 Task: Look for space in Ferrara, Italy from 9th June, 2023 to 11th June, 2023 for 2 adults in price range Rs.6000 to Rs.10000. Place can be entire place with 2 bedrooms having 2 beds and 1 bathroom. Property type can be house, flat, guest house. Amenities needed are: wifi. Booking option can be shelf check-in. Required host language is English.
Action: Mouse moved to (411, 103)
Screenshot: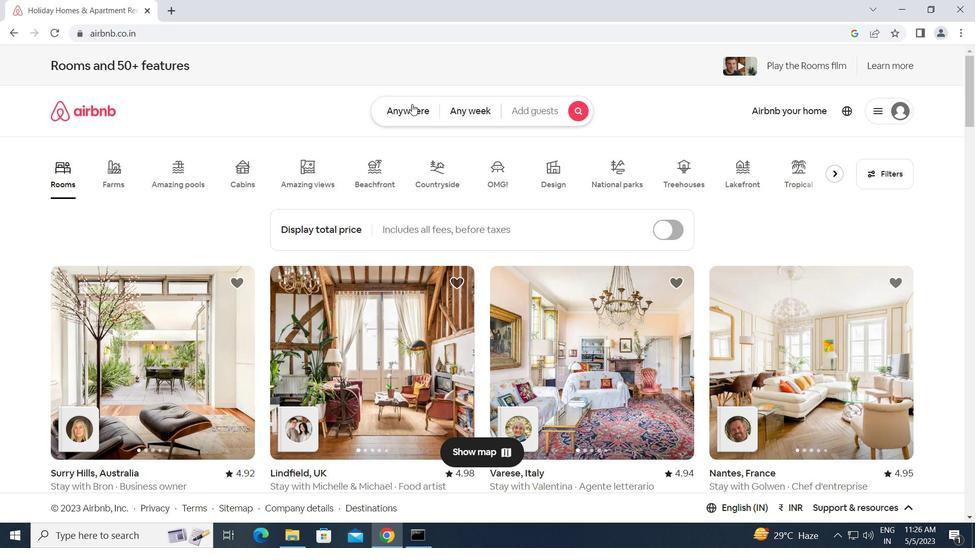 
Action: Mouse pressed left at (411, 103)
Screenshot: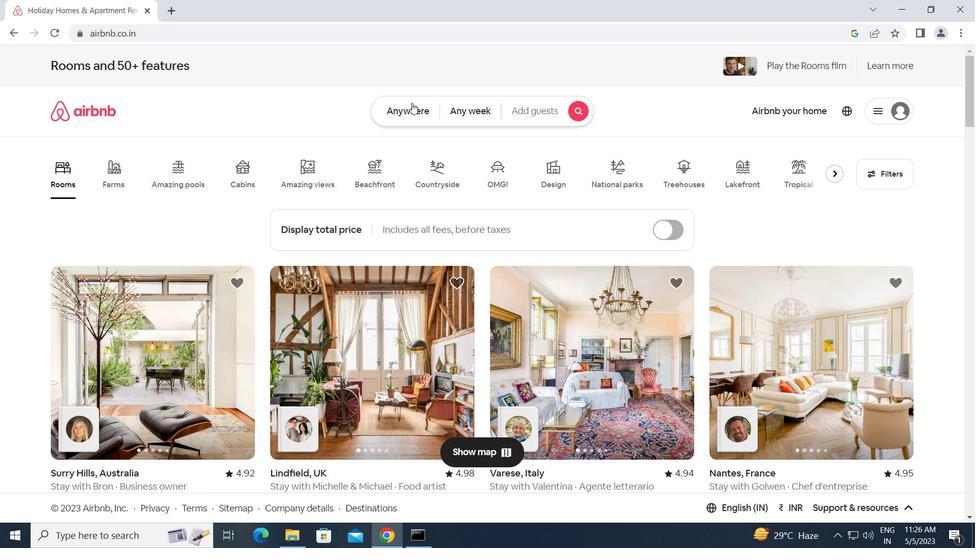 
Action: Mouse moved to (340, 152)
Screenshot: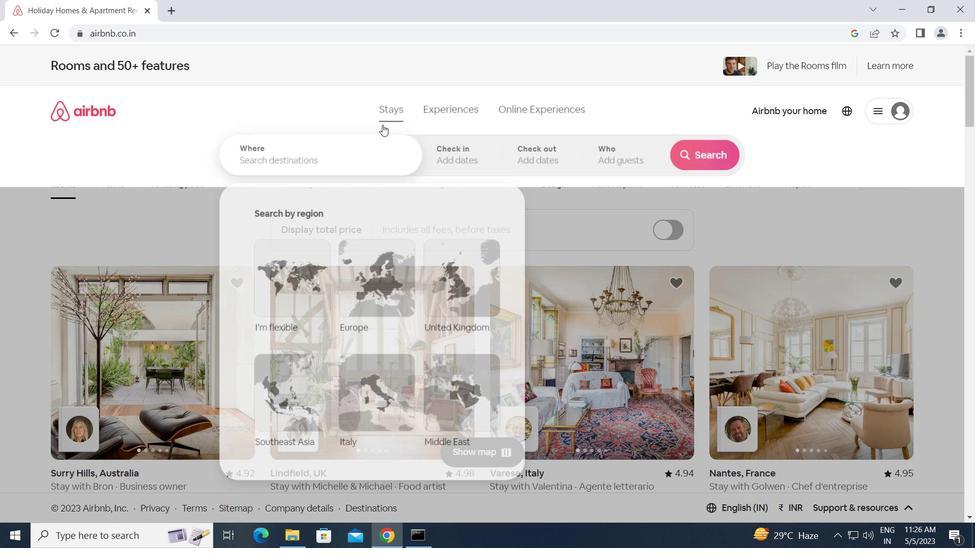 
Action: Mouse pressed left at (340, 152)
Screenshot: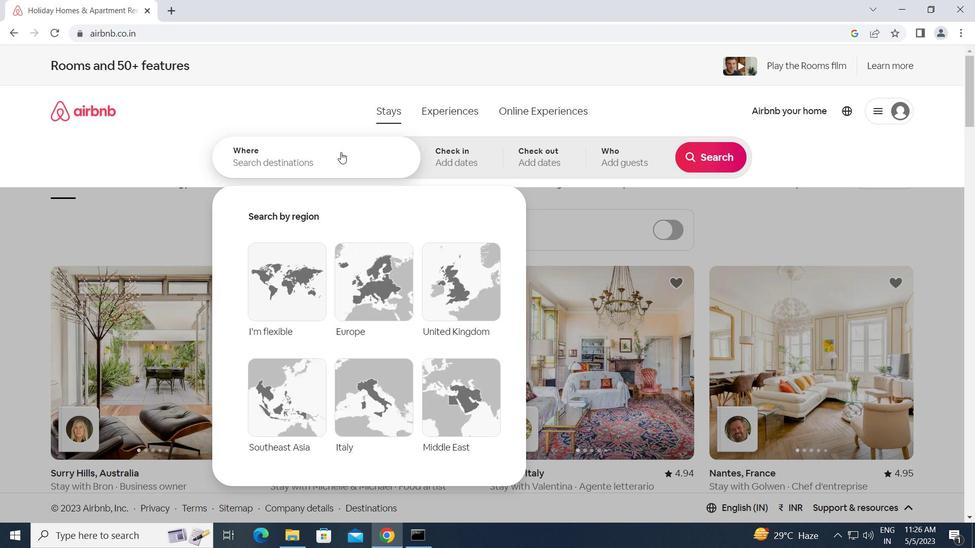 
Action: Key pressed f<Key.caps_lock>errara,<Key.space><Key.caps_lock>i<Key.caps_lock>taly<Key.enter>
Screenshot: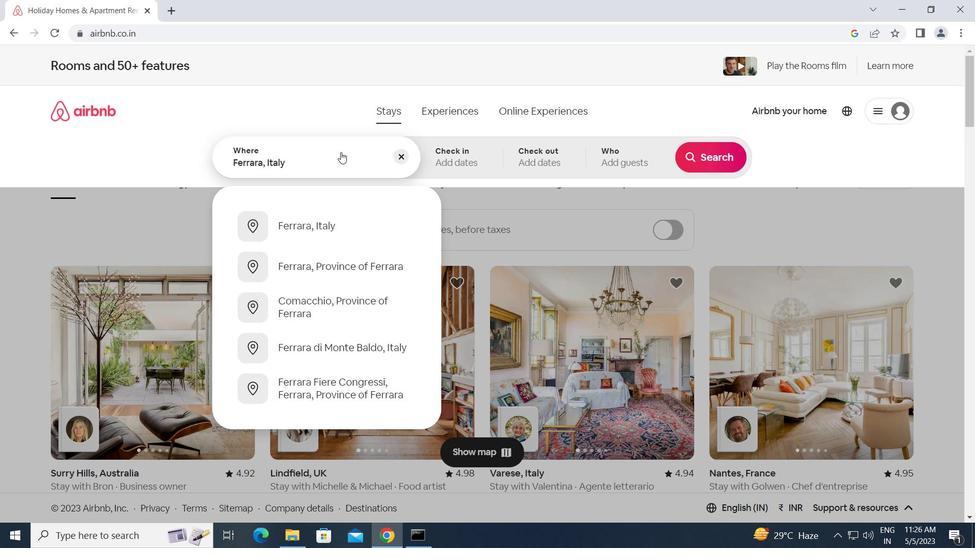 
Action: Mouse moved to (665, 345)
Screenshot: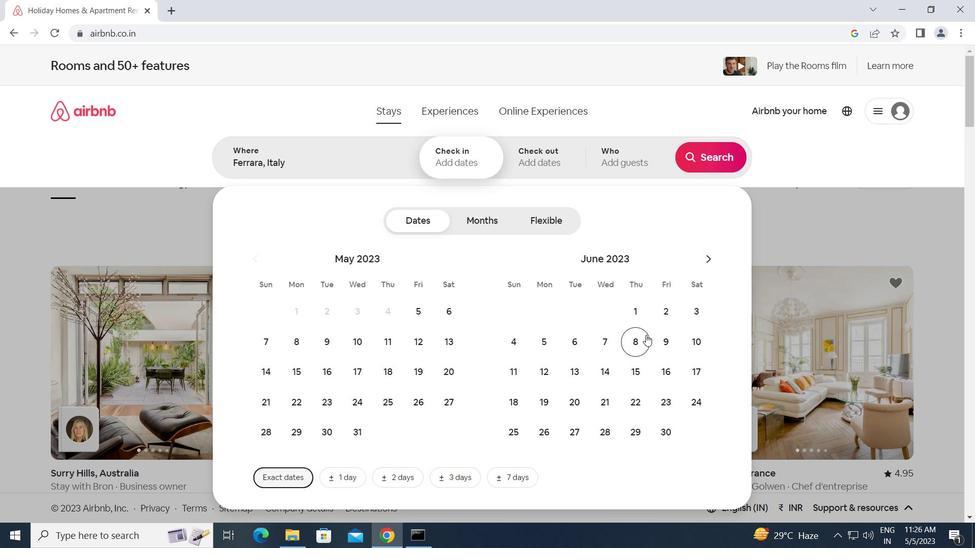 
Action: Mouse pressed left at (665, 345)
Screenshot: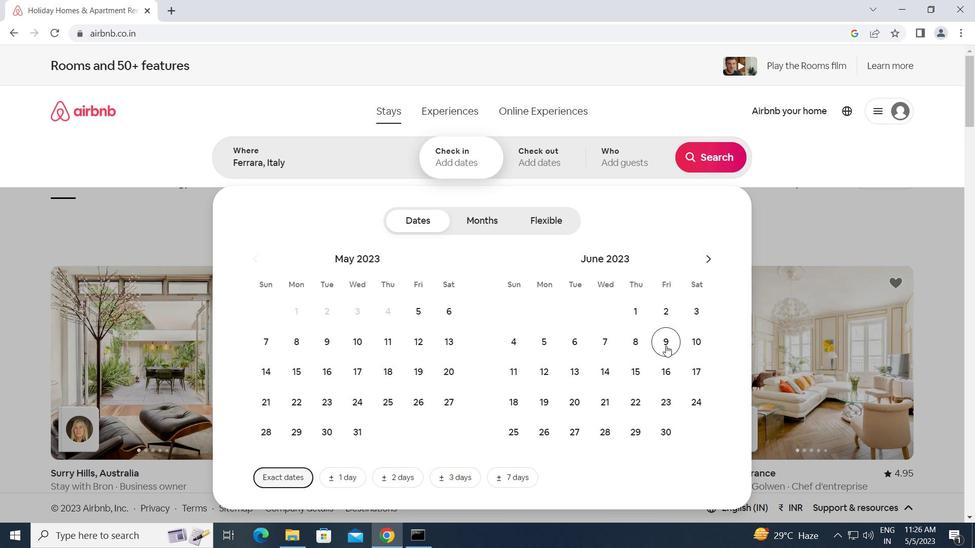 
Action: Mouse moved to (521, 370)
Screenshot: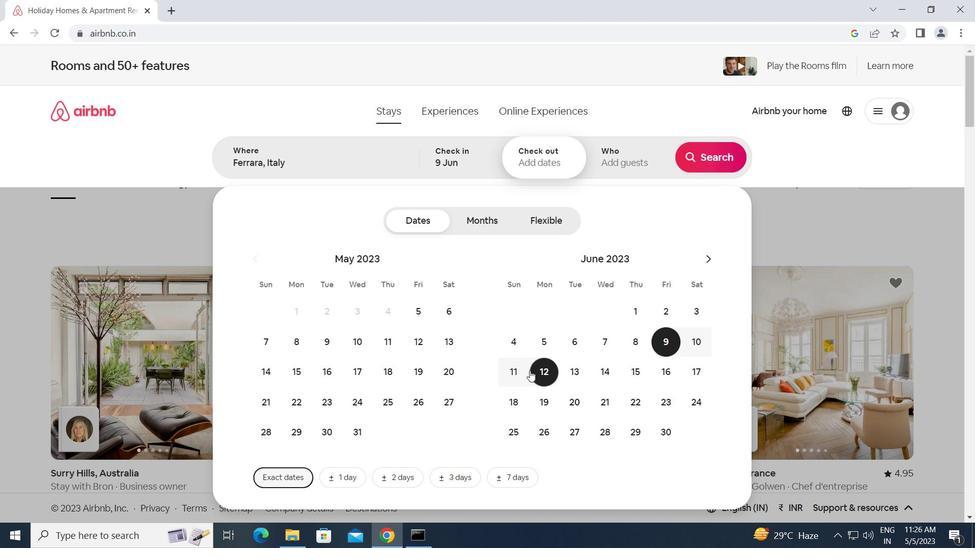 
Action: Mouse pressed left at (521, 370)
Screenshot: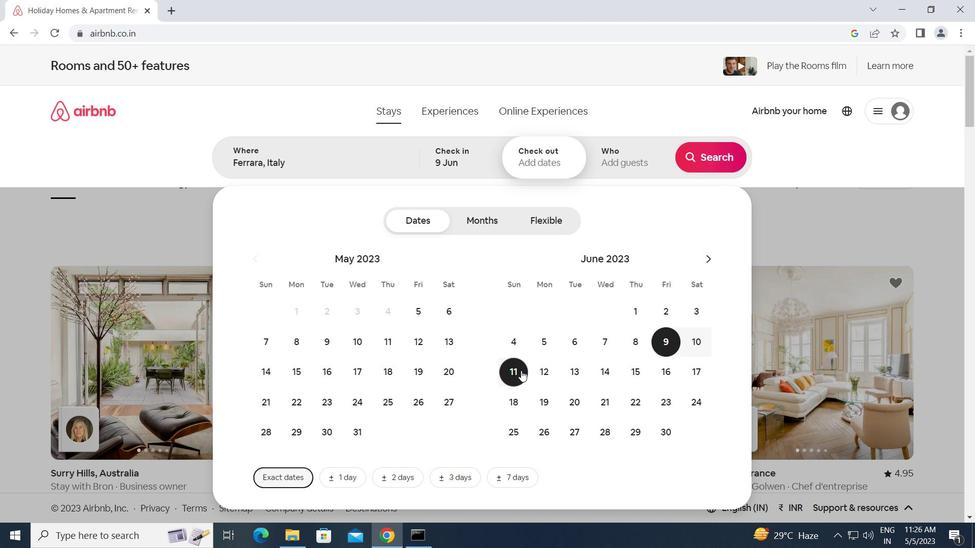 
Action: Mouse moved to (629, 155)
Screenshot: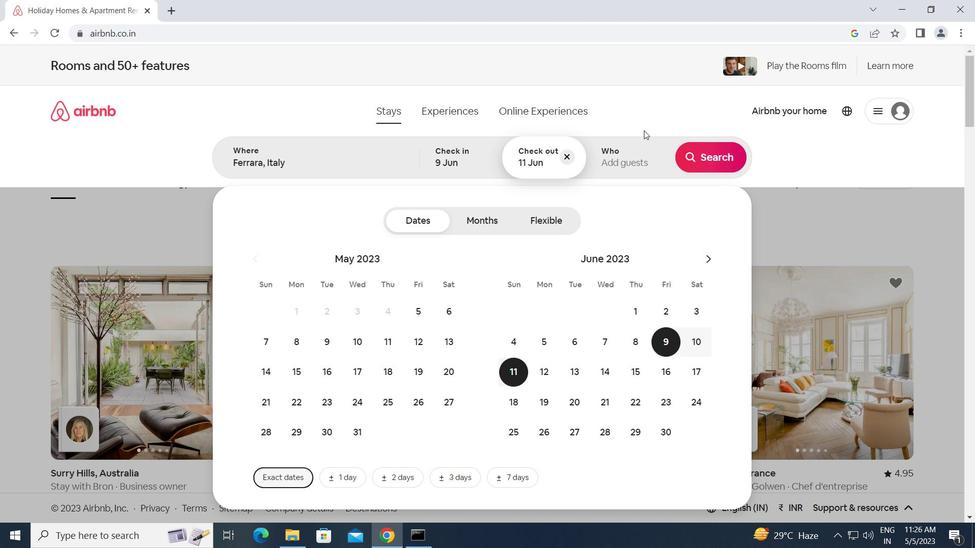 
Action: Mouse pressed left at (629, 155)
Screenshot: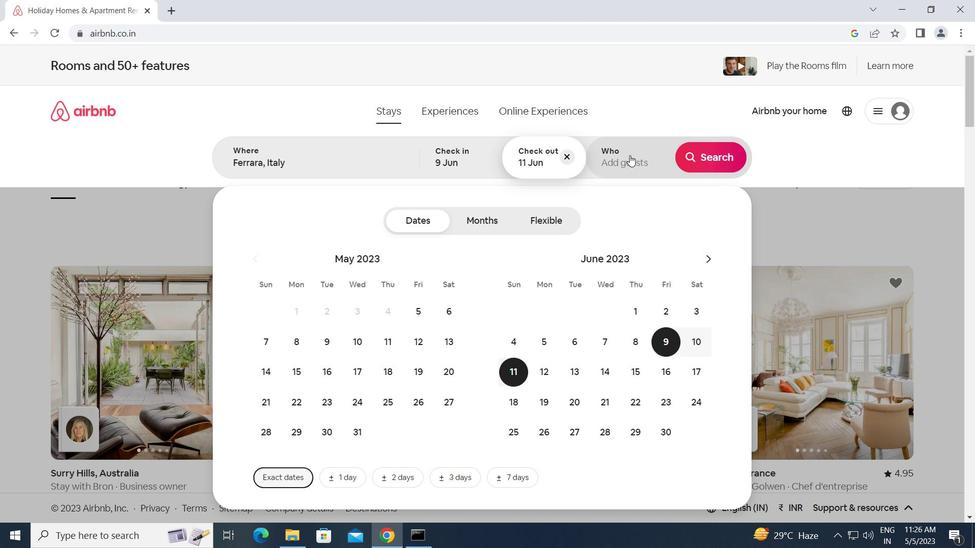 
Action: Mouse moved to (709, 222)
Screenshot: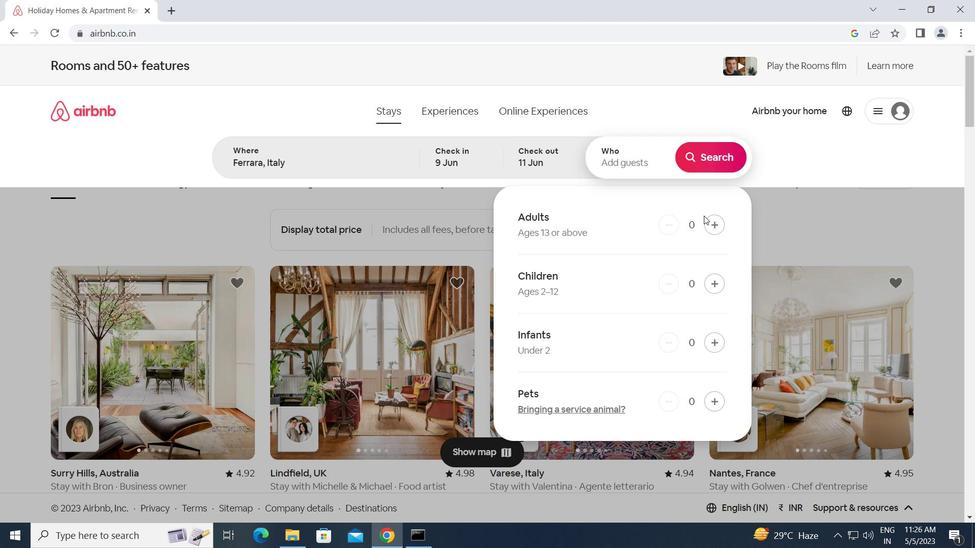 
Action: Mouse pressed left at (709, 222)
Screenshot: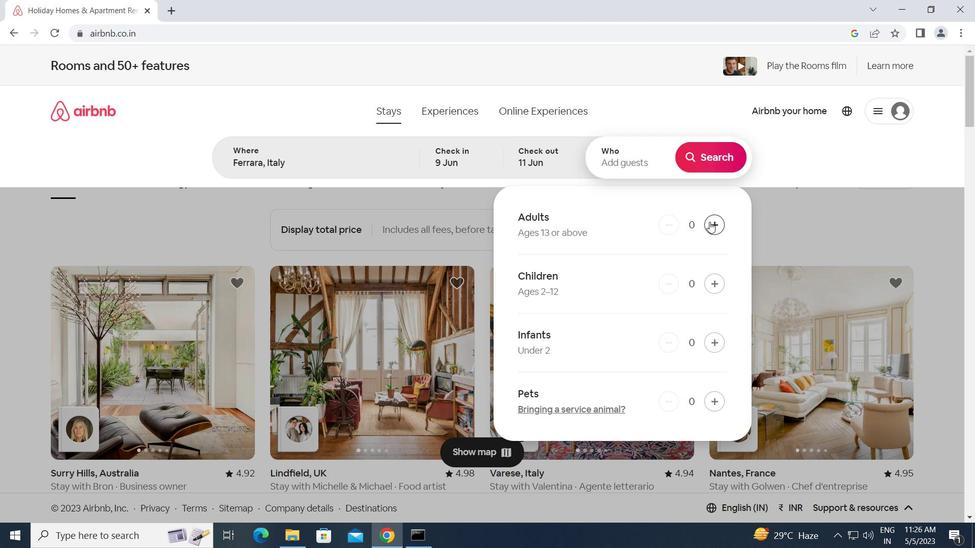 
Action: Mouse pressed left at (709, 222)
Screenshot: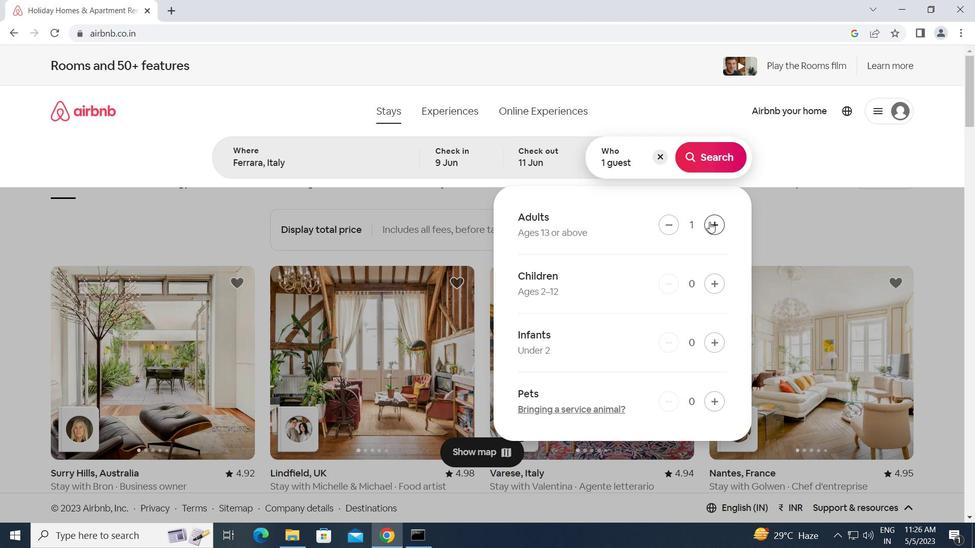 
Action: Mouse moved to (718, 158)
Screenshot: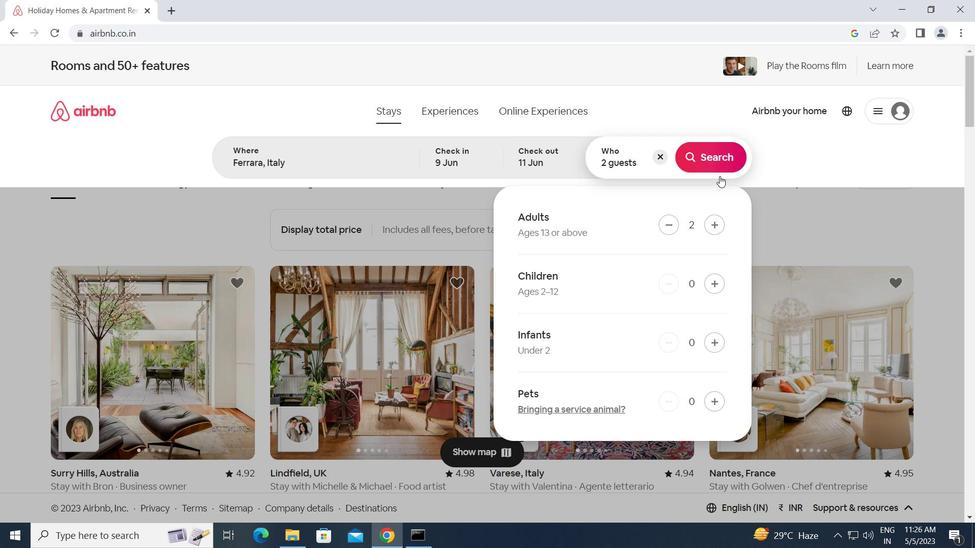 
Action: Mouse pressed left at (718, 158)
Screenshot: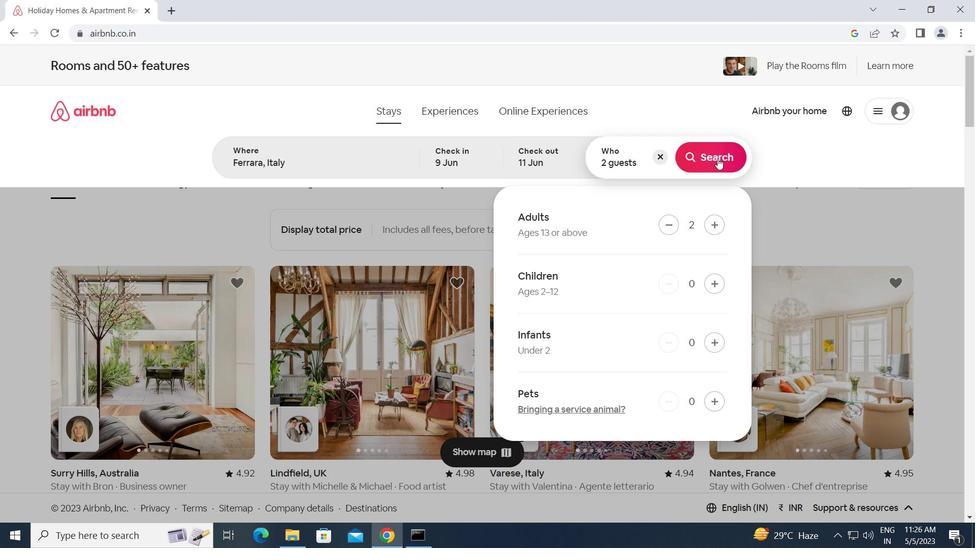 
Action: Mouse moved to (911, 119)
Screenshot: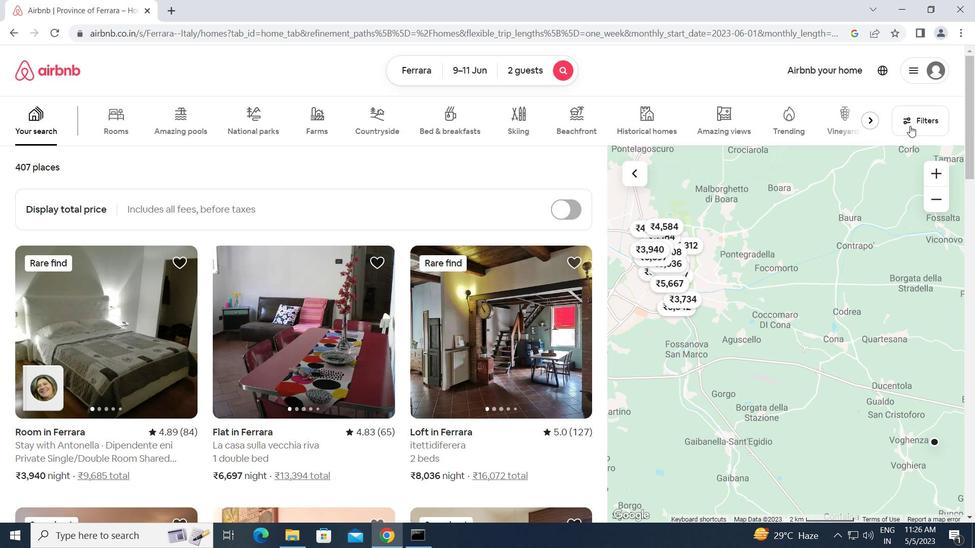 
Action: Mouse pressed left at (911, 119)
Screenshot: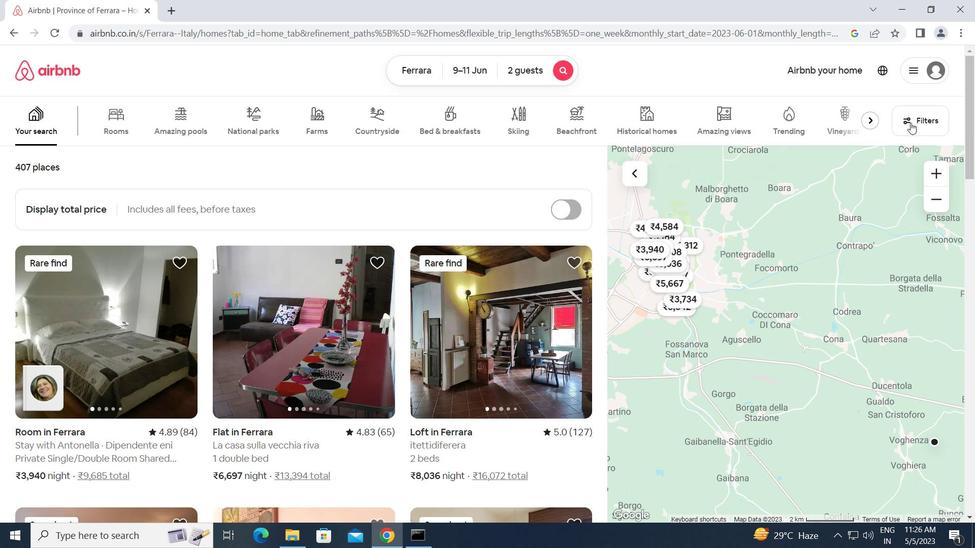 
Action: Mouse moved to (318, 433)
Screenshot: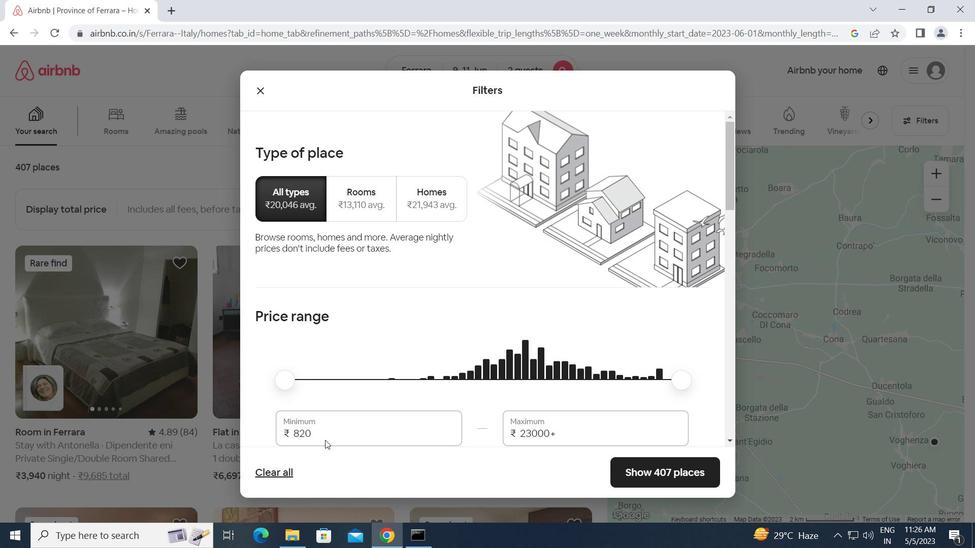 
Action: Mouse pressed left at (318, 433)
Screenshot: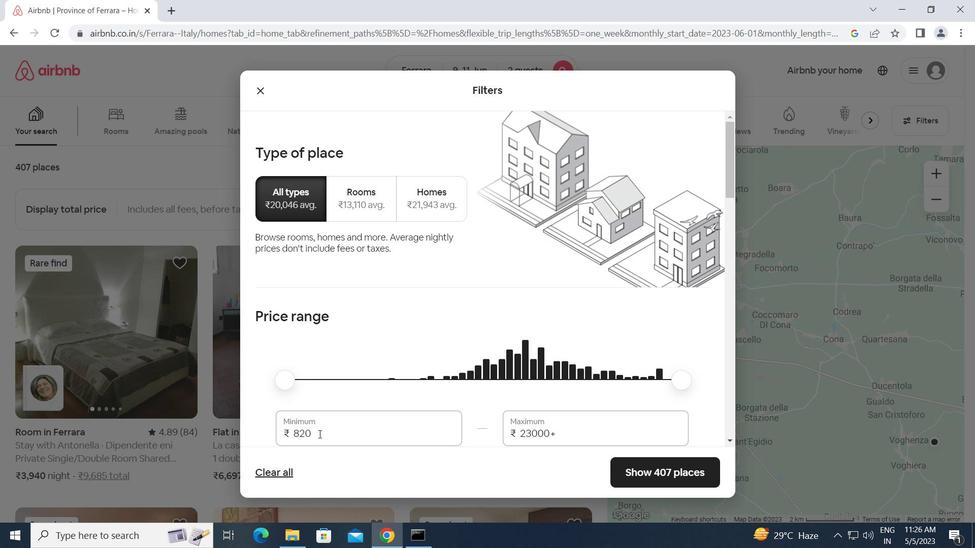 
Action: Mouse moved to (269, 433)
Screenshot: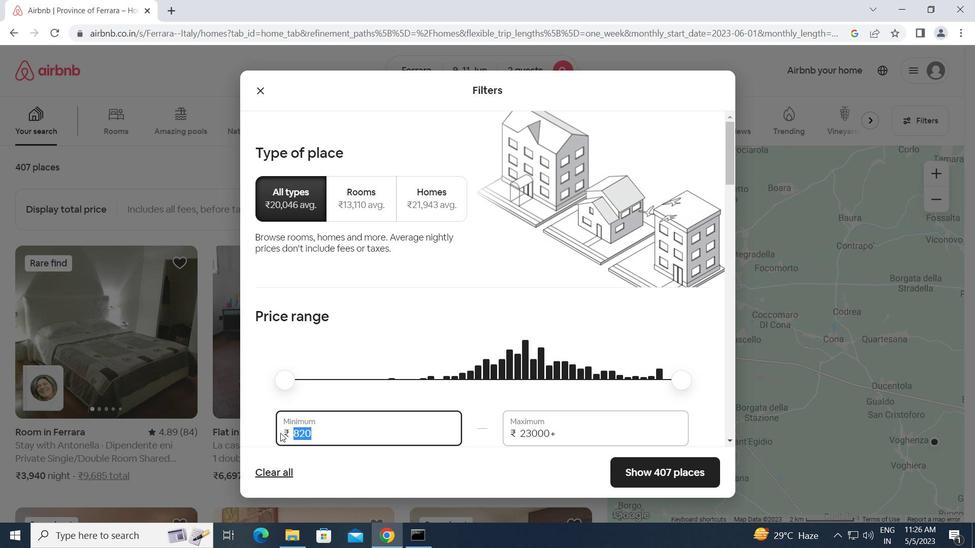 
Action: Key pressed 6000<Key.tab>10000
Screenshot: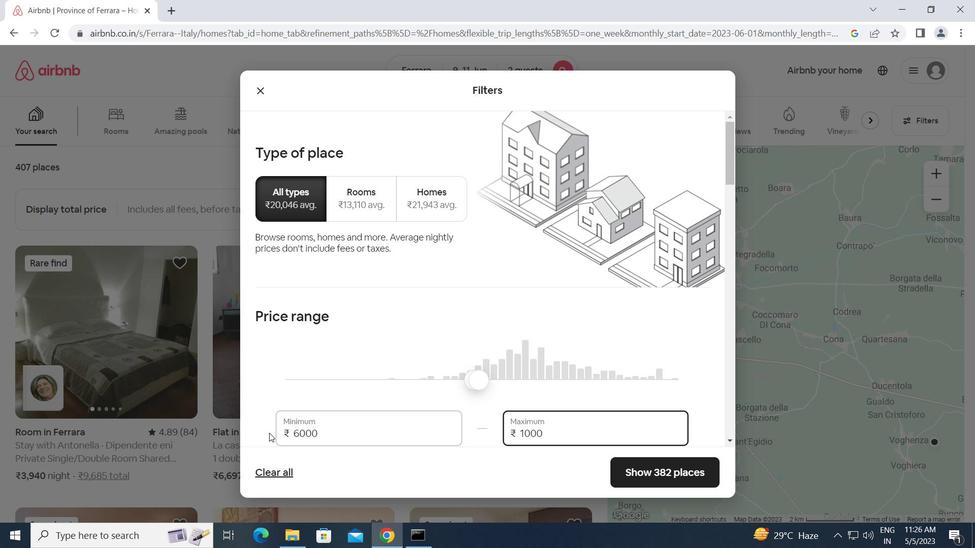 
Action: Mouse moved to (353, 445)
Screenshot: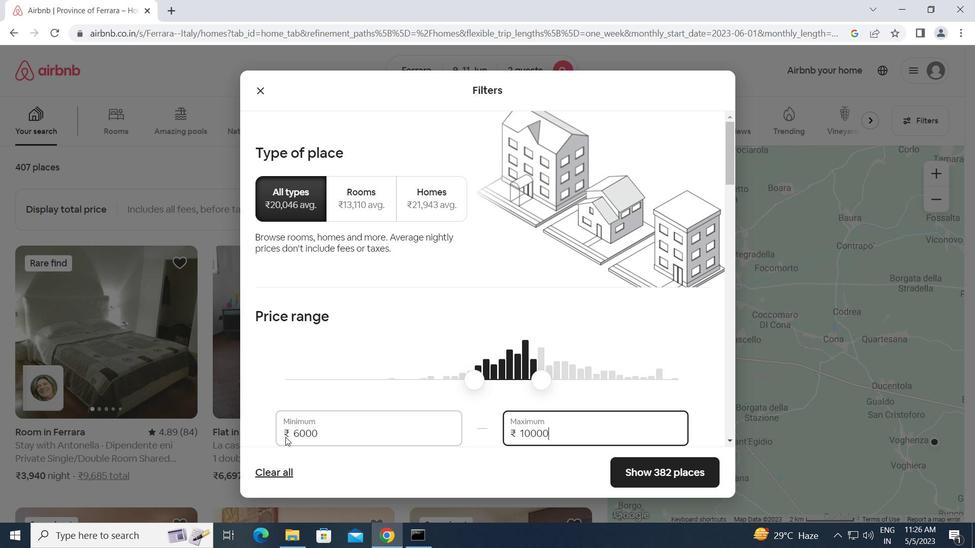 
Action: Mouse scrolled (353, 444) with delta (0, 0)
Screenshot: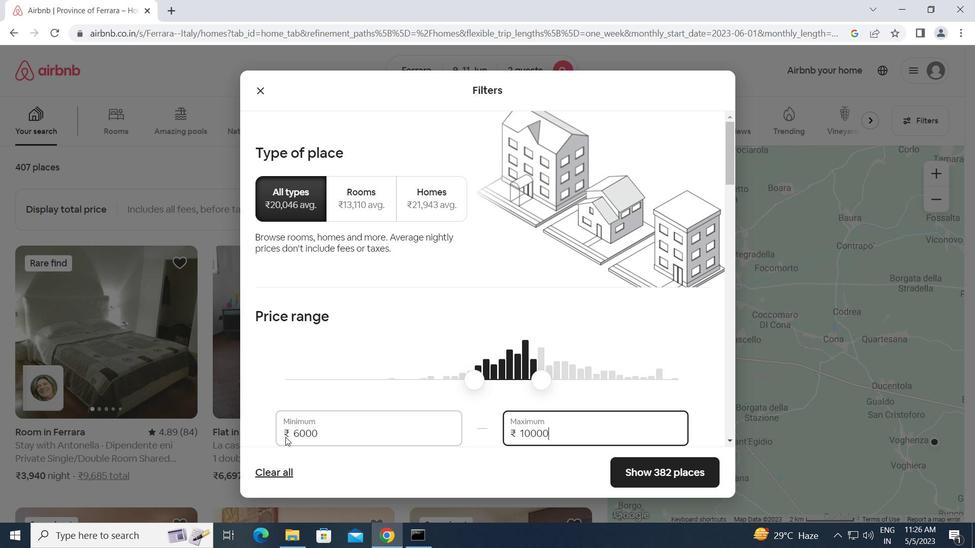 
Action: Mouse moved to (354, 443)
Screenshot: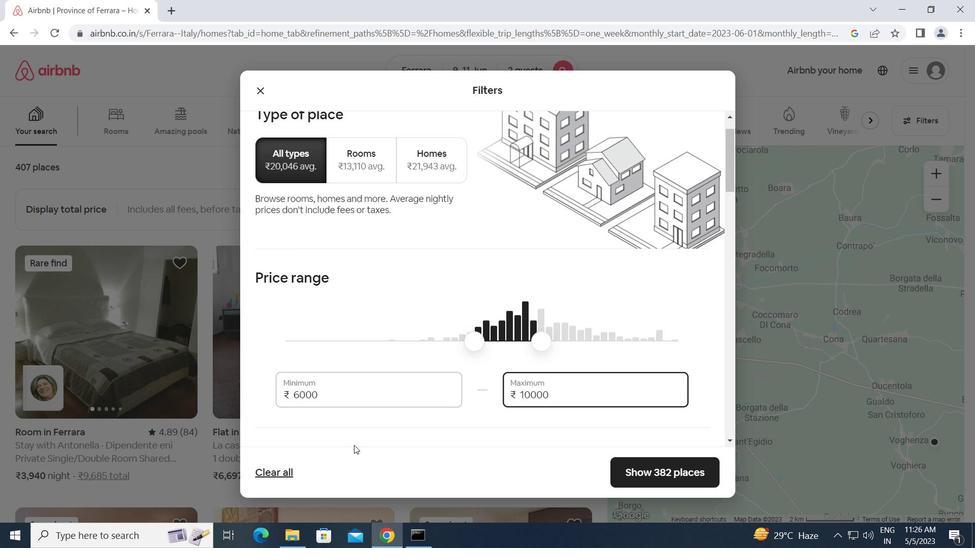 
Action: Mouse scrolled (354, 443) with delta (0, 0)
Screenshot: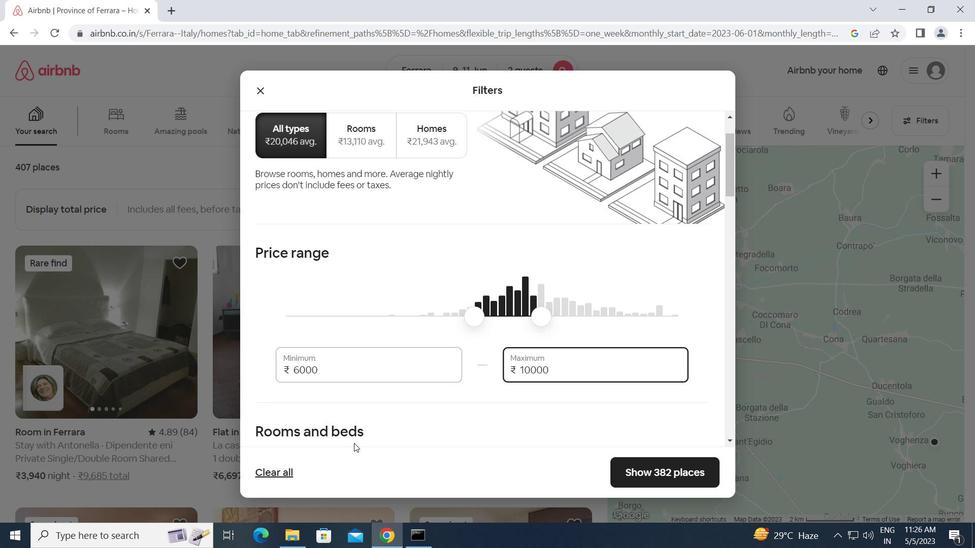 
Action: Mouse scrolled (354, 443) with delta (0, 0)
Screenshot: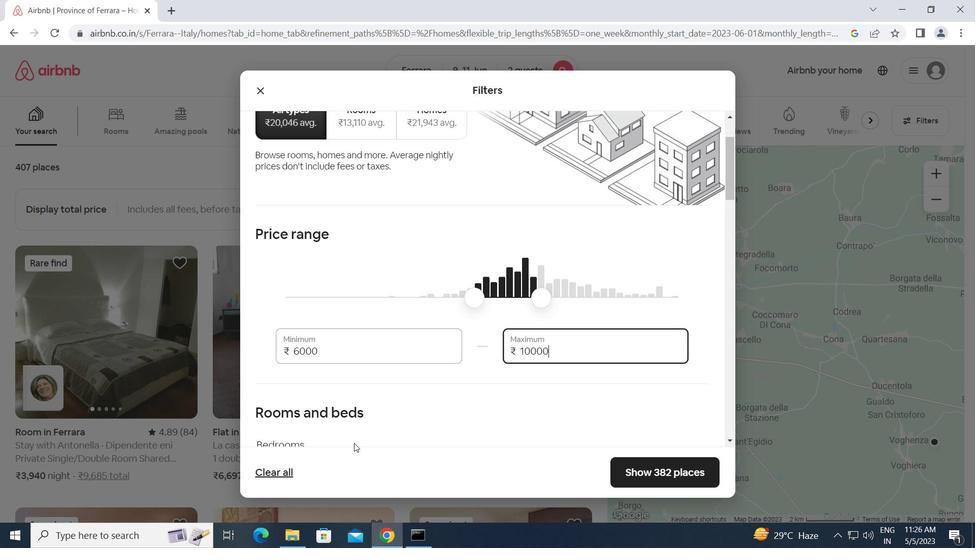
Action: Mouse scrolled (354, 443) with delta (0, 0)
Screenshot: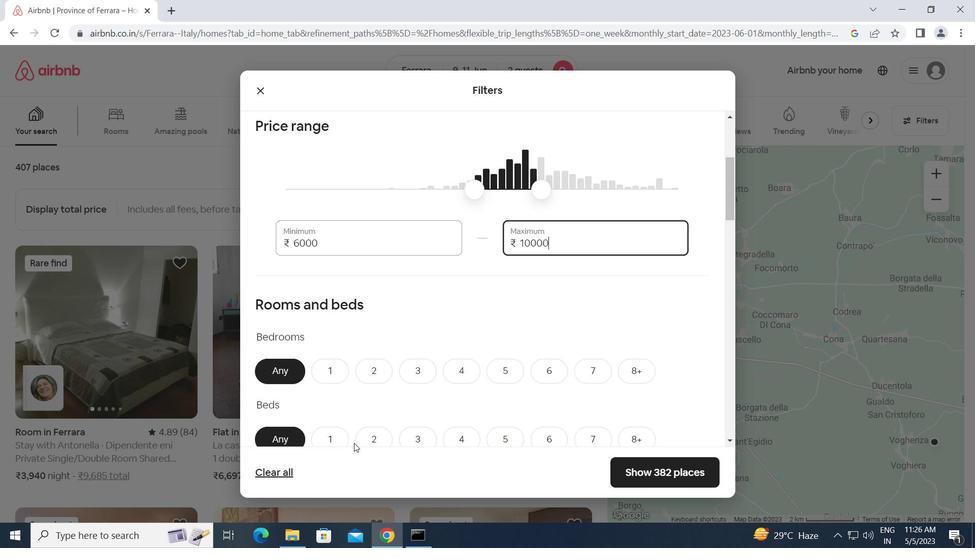
Action: Mouse scrolled (354, 443) with delta (0, 0)
Screenshot: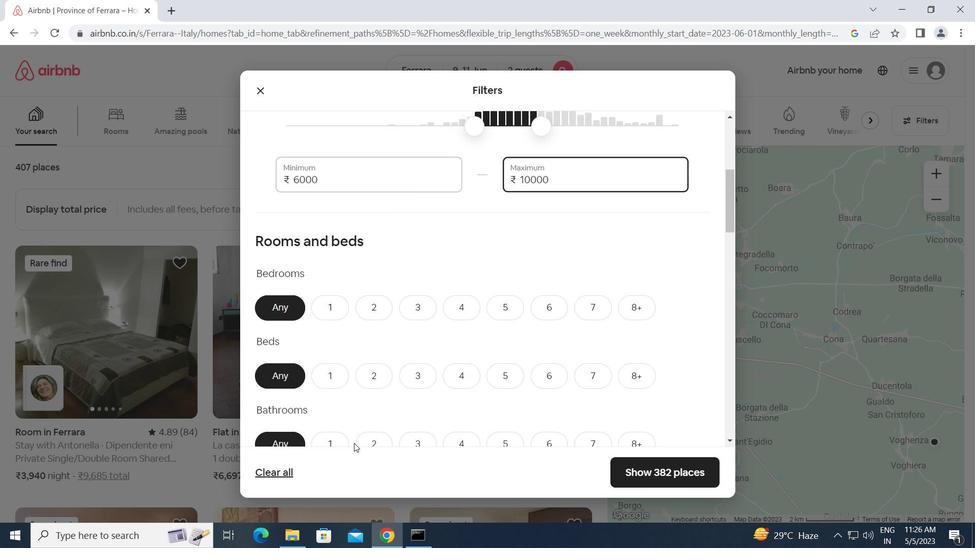 
Action: Mouse moved to (365, 238)
Screenshot: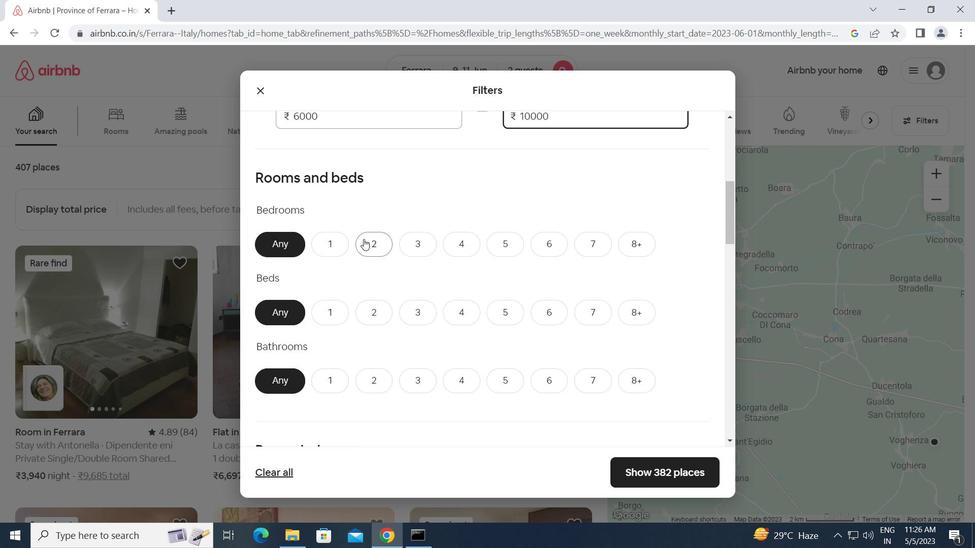 
Action: Mouse pressed left at (365, 238)
Screenshot: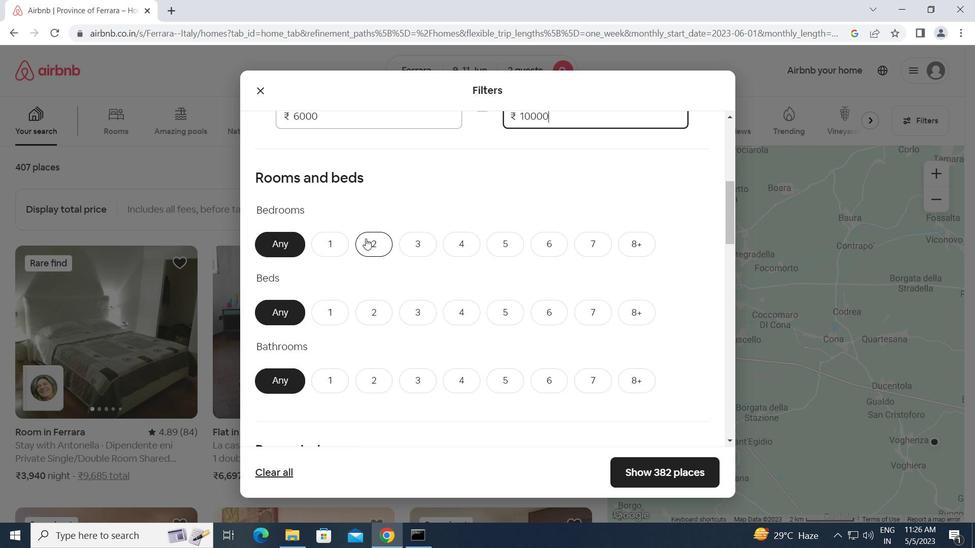 
Action: Mouse moved to (370, 307)
Screenshot: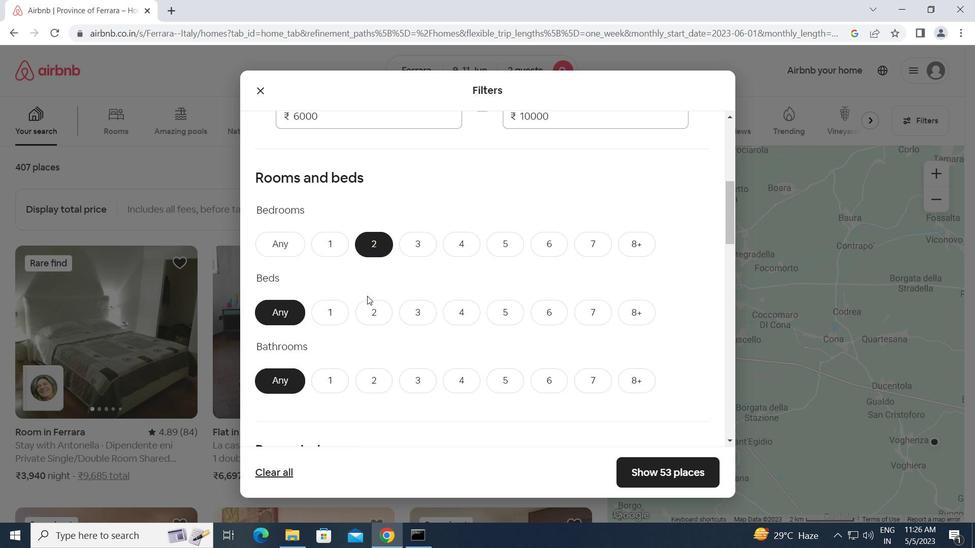 
Action: Mouse pressed left at (370, 307)
Screenshot: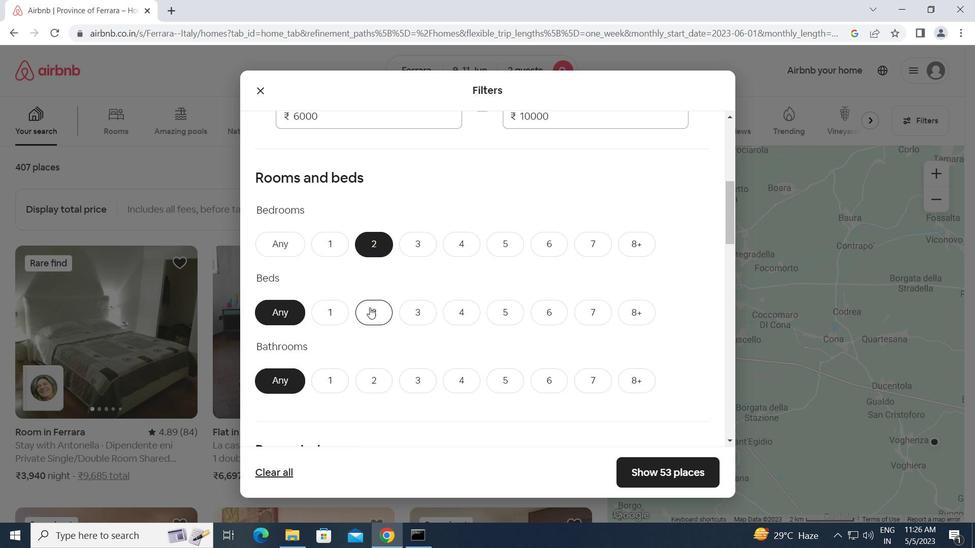 
Action: Mouse moved to (331, 378)
Screenshot: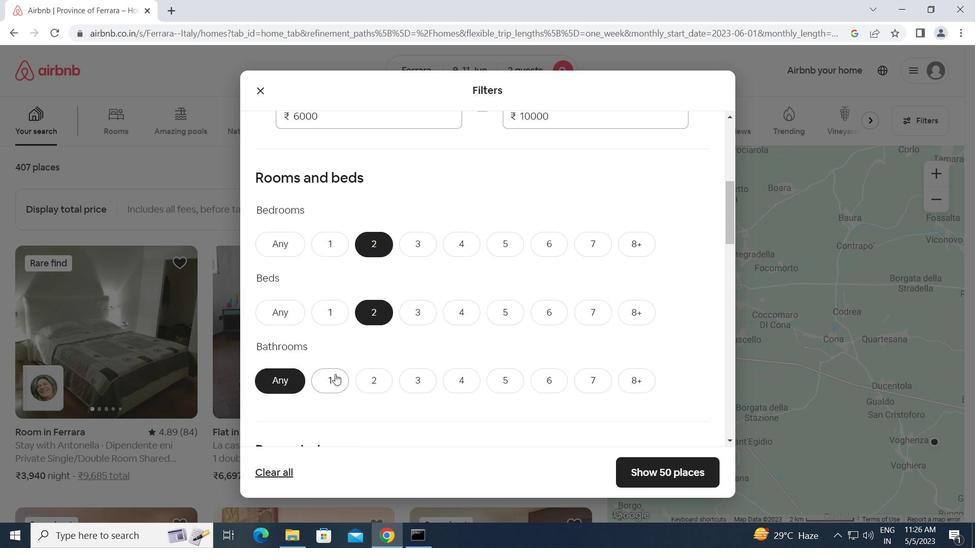 
Action: Mouse pressed left at (331, 378)
Screenshot: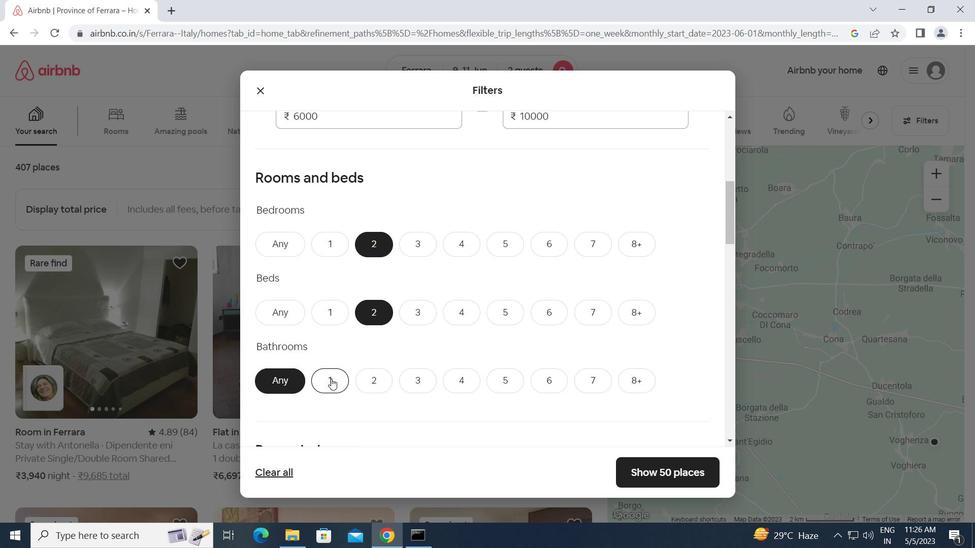 
Action: Mouse moved to (351, 394)
Screenshot: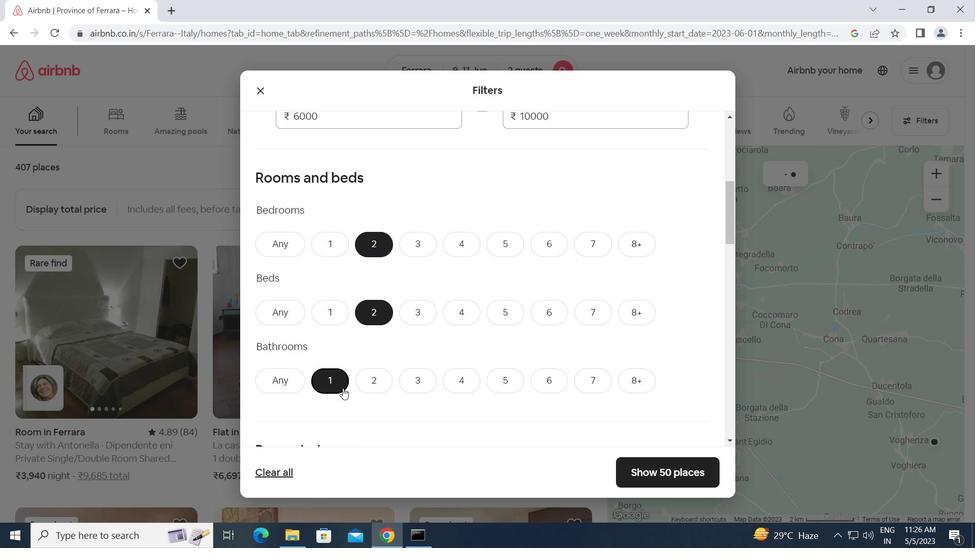 
Action: Mouse scrolled (351, 394) with delta (0, 0)
Screenshot: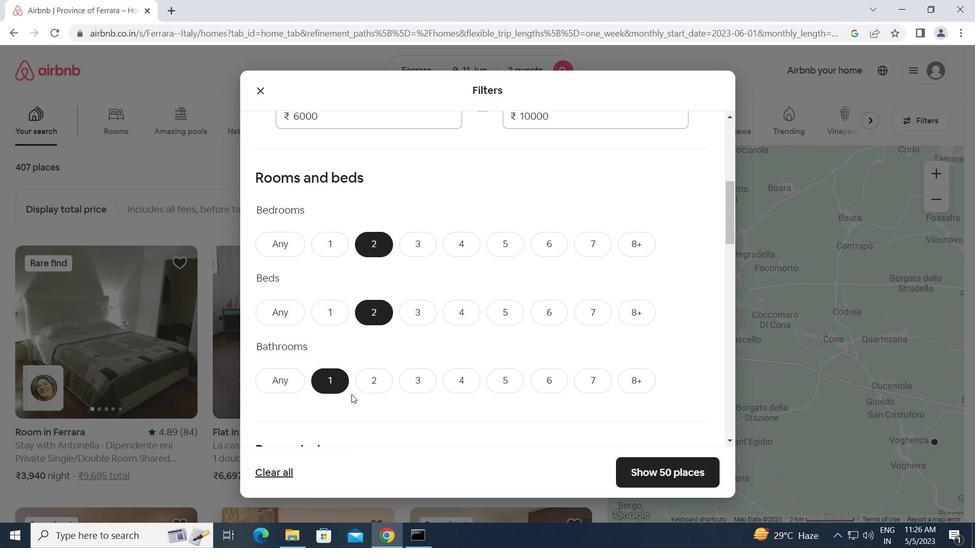 
Action: Mouse scrolled (351, 394) with delta (0, 0)
Screenshot: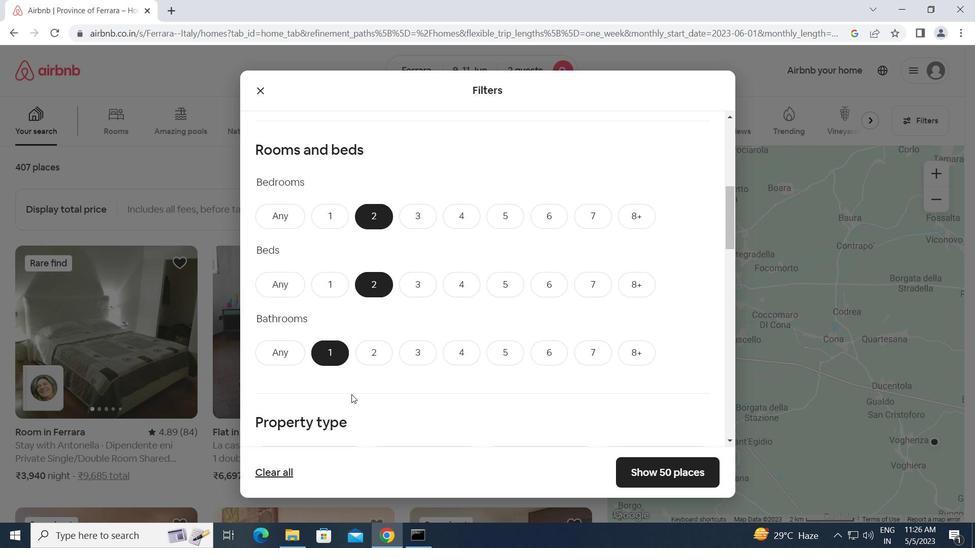 
Action: Mouse scrolled (351, 394) with delta (0, 0)
Screenshot: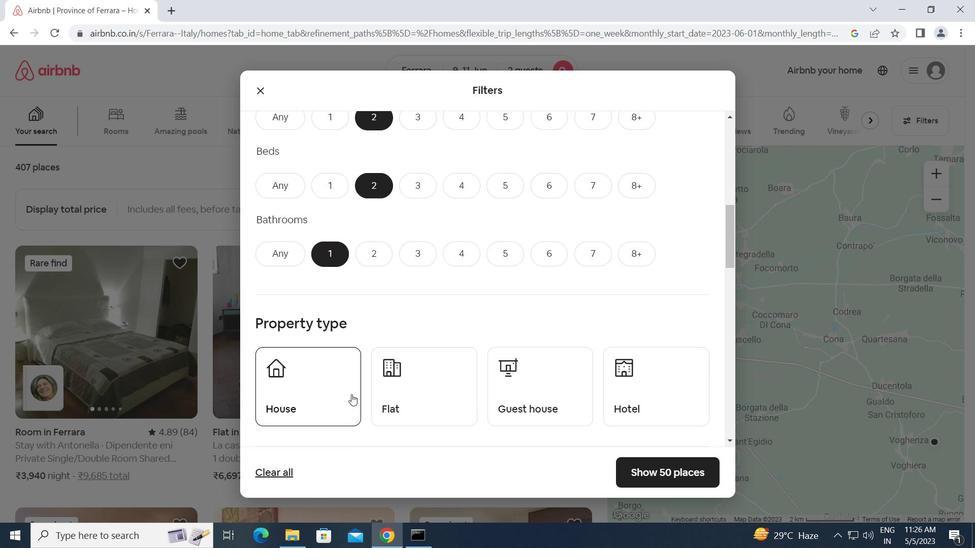 
Action: Mouse scrolled (351, 394) with delta (0, 0)
Screenshot: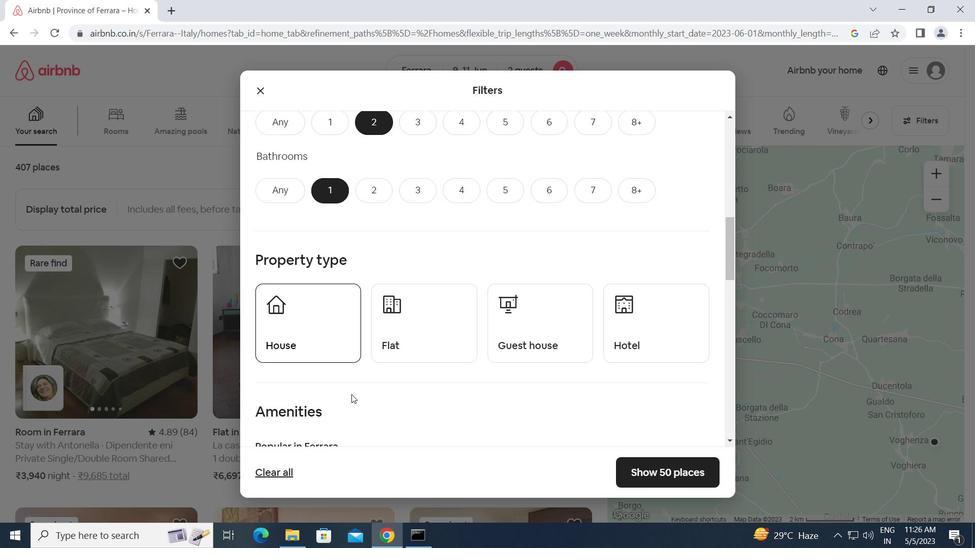 
Action: Mouse moved to (307, 254)
Screenshot: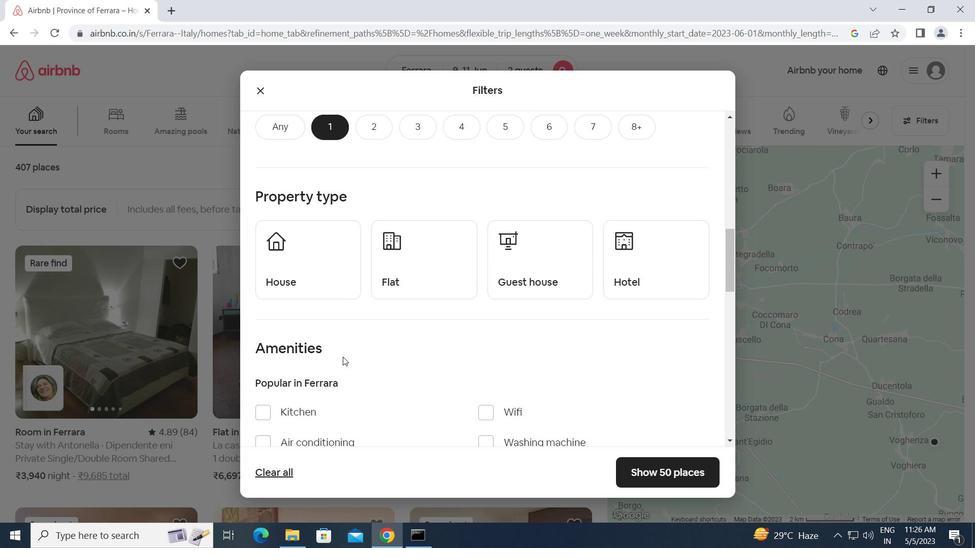 
Action: Mouse pressed left at (307, 254)
Screenshot: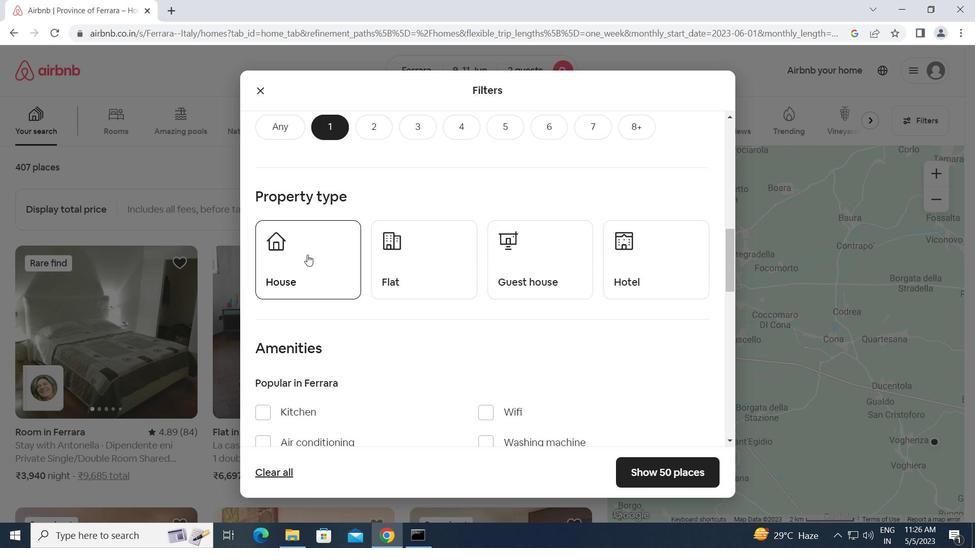 
Action: Mouse moved to (403, 258)
Screenshot: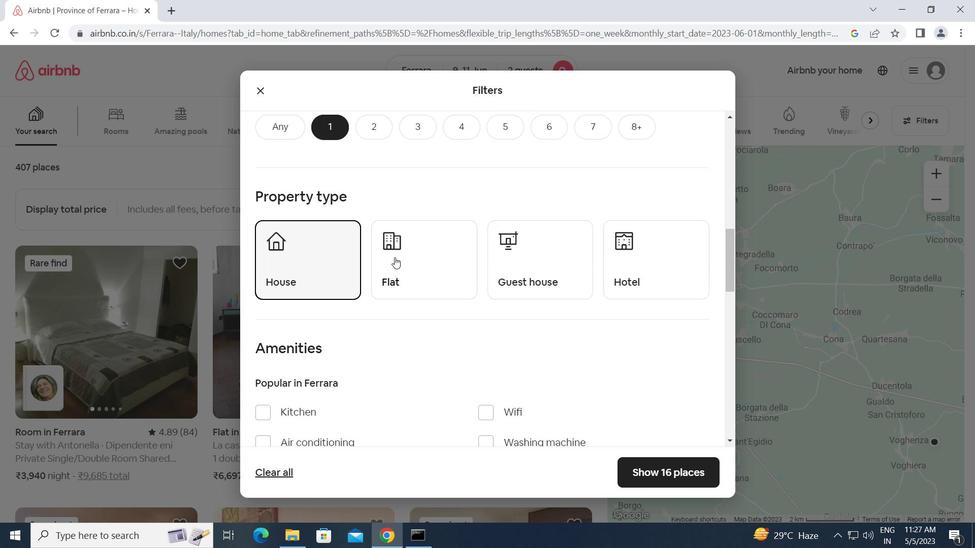 
Action: Mouse pressed left at (403, 258)
Screenshot: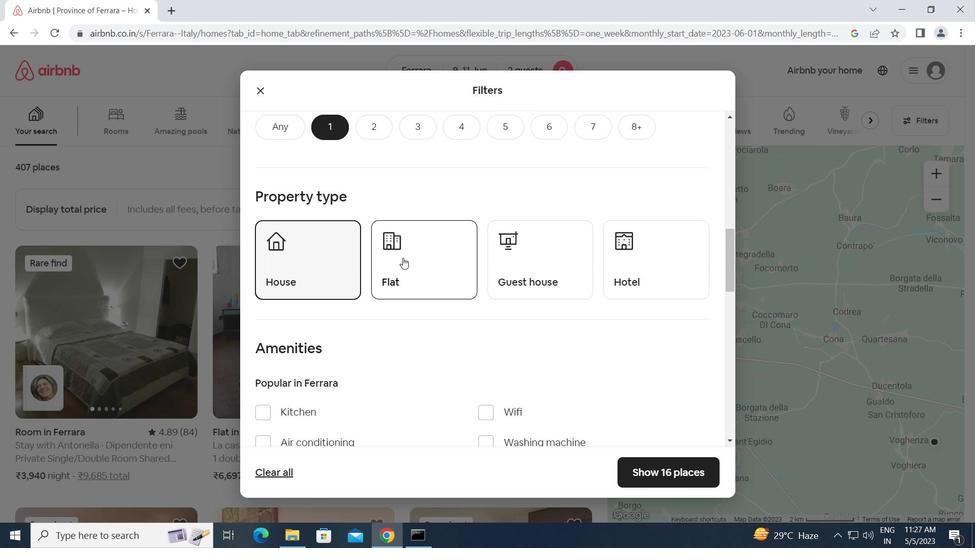 
Action: Mouse moved to (511, 258)
Screenshot: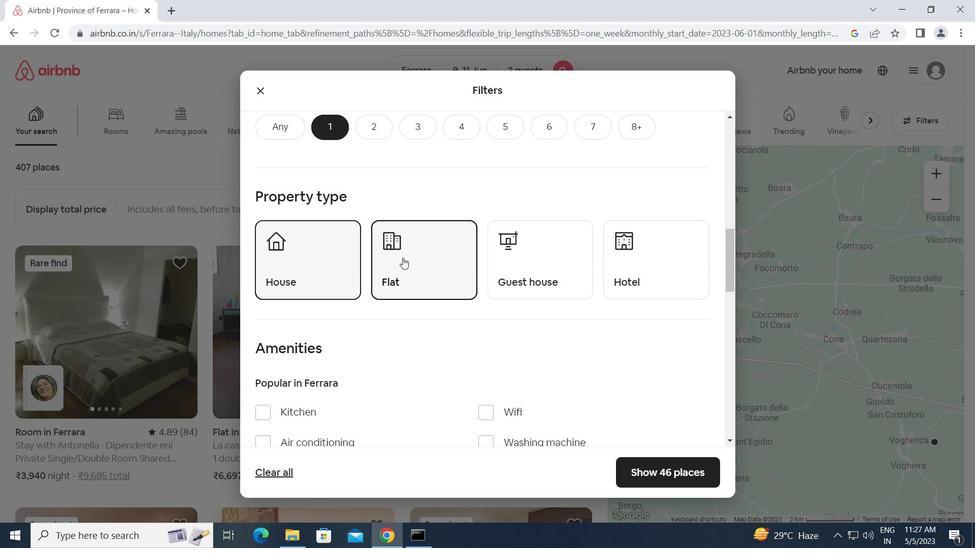 
Action: Mouse pressed left at (511, 258)
Screenshot: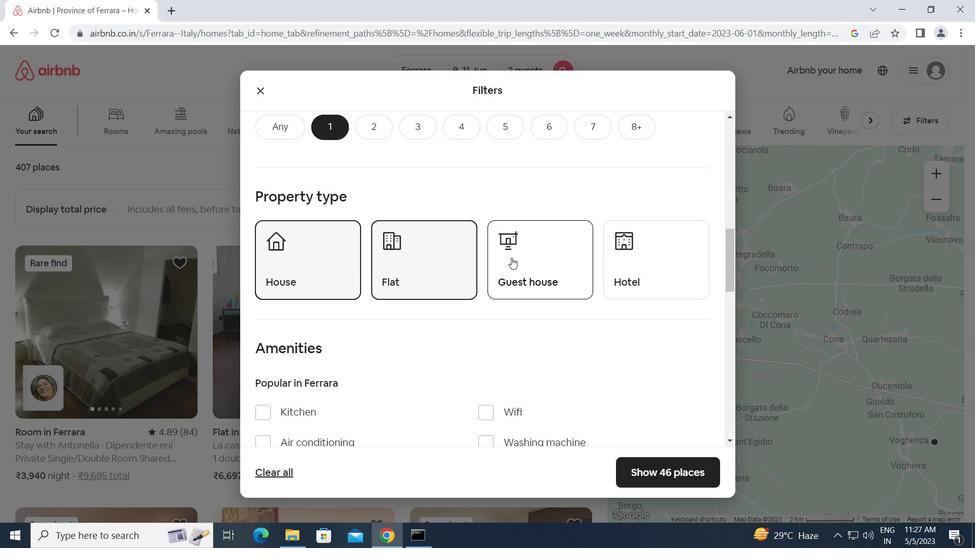 
Action: Mouse moved to (396, 327)
Screenshot: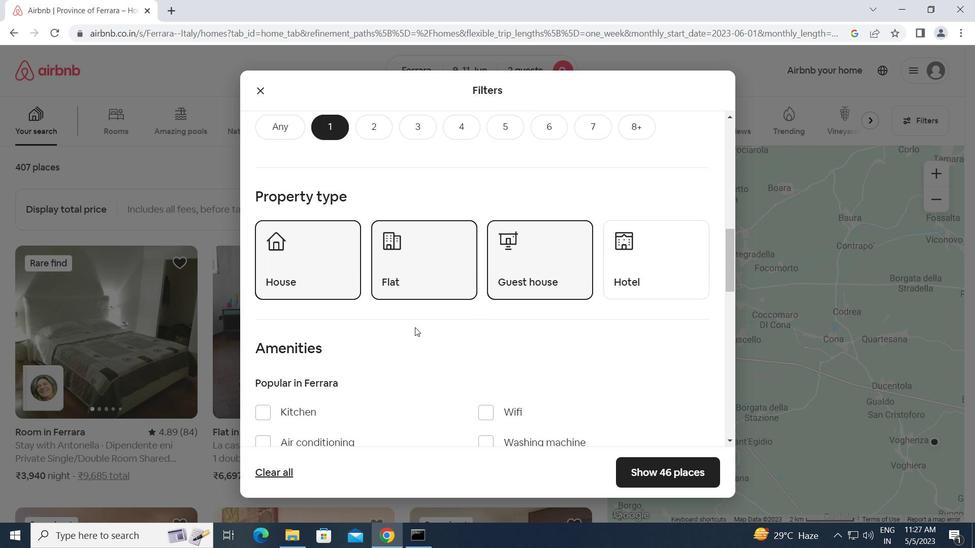 
Action: Mouse scrolled (396, 327) with delta (0, 0)
Screenshot: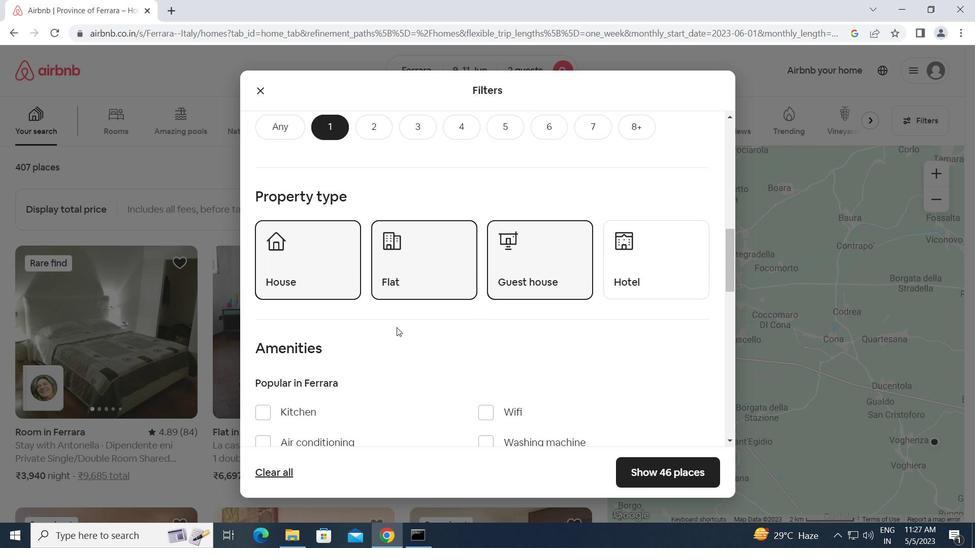 
Action: Mouse scrolled (396, 327) with delta (0, 0)
Screenshot: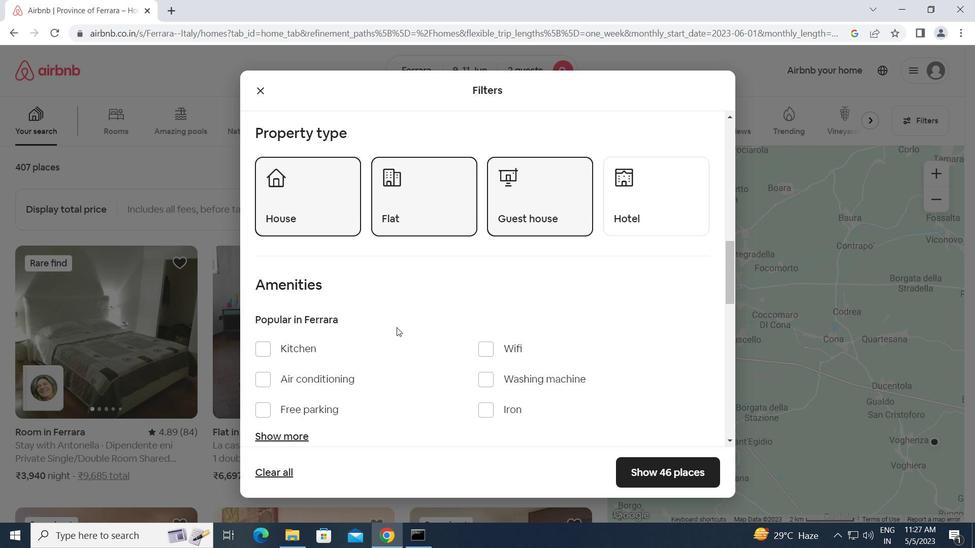 
Action: Mouse scrolled (396, 327) with delta (0, 0)
Screenshot: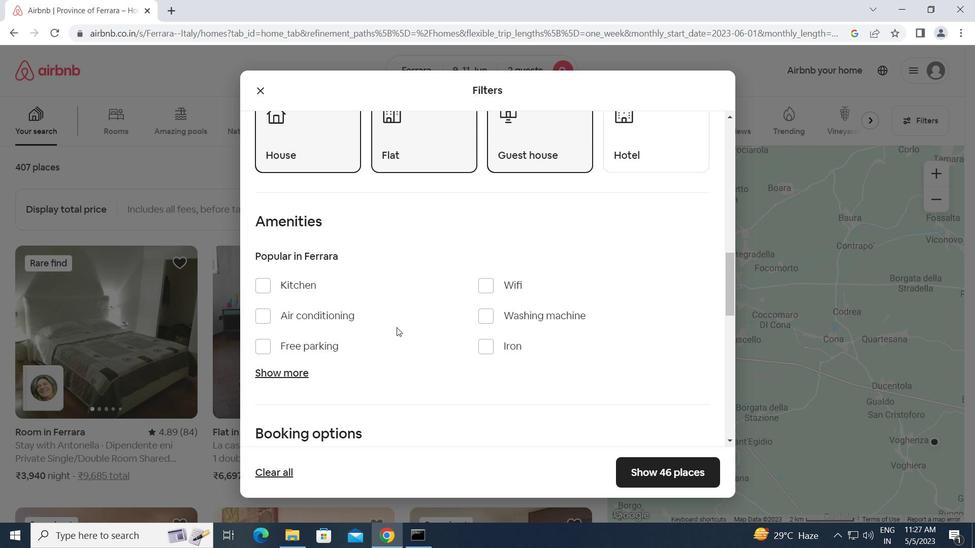 
Action: Mouse moved to (482, 218)
Screenshot: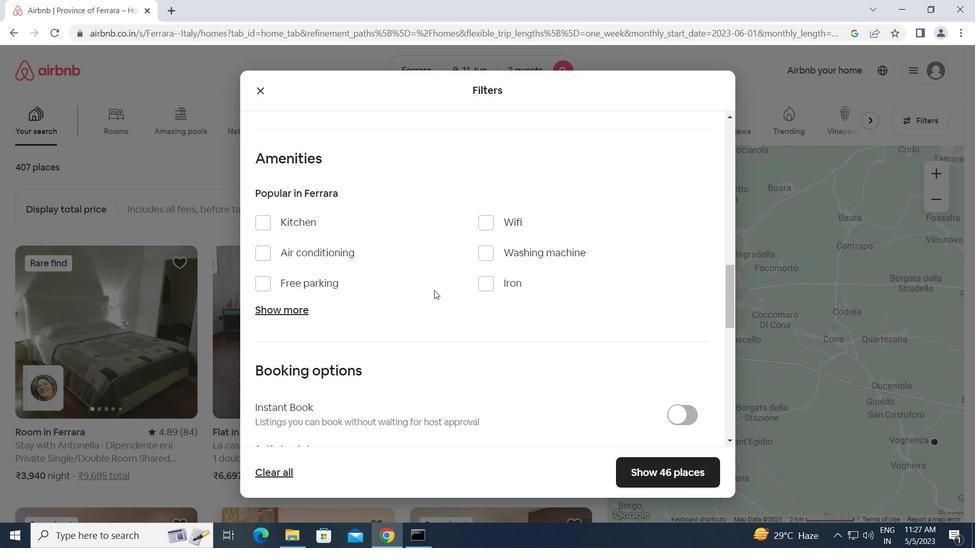 
Action: Mouse pressed left at (482, 218)
Screenshot: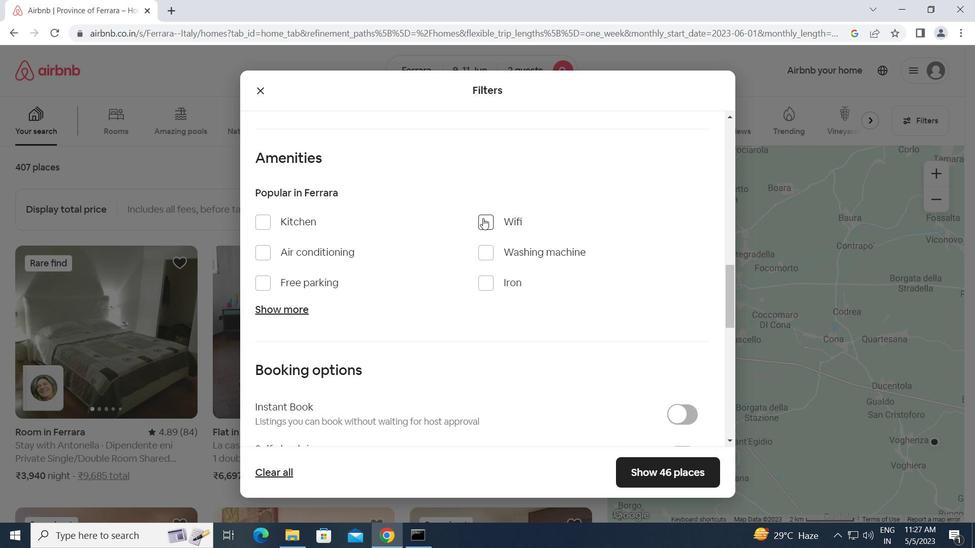 
Action: Mouse moved to (402, 310)
Screenshot: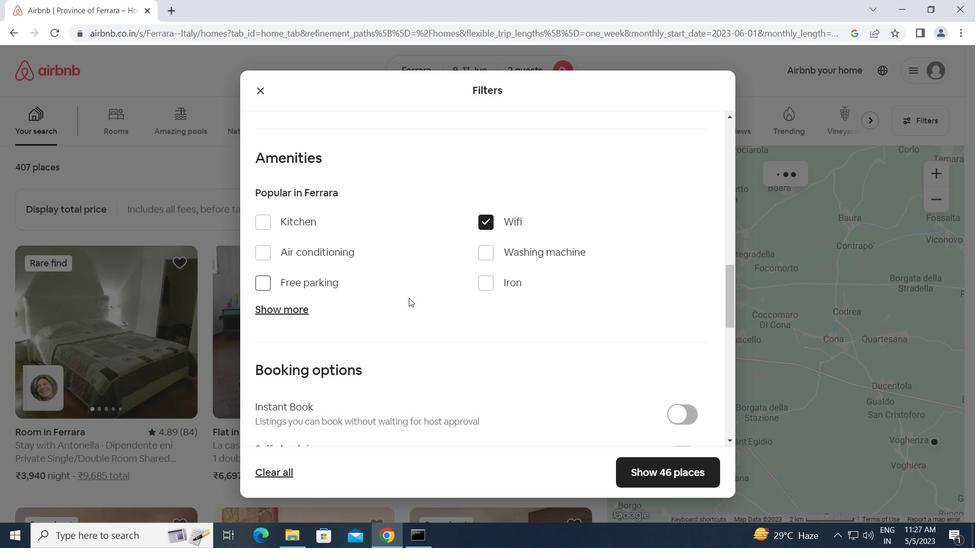 
Action: Mouse scrolled (402, 309) with delta (0, 0)
Screenshot: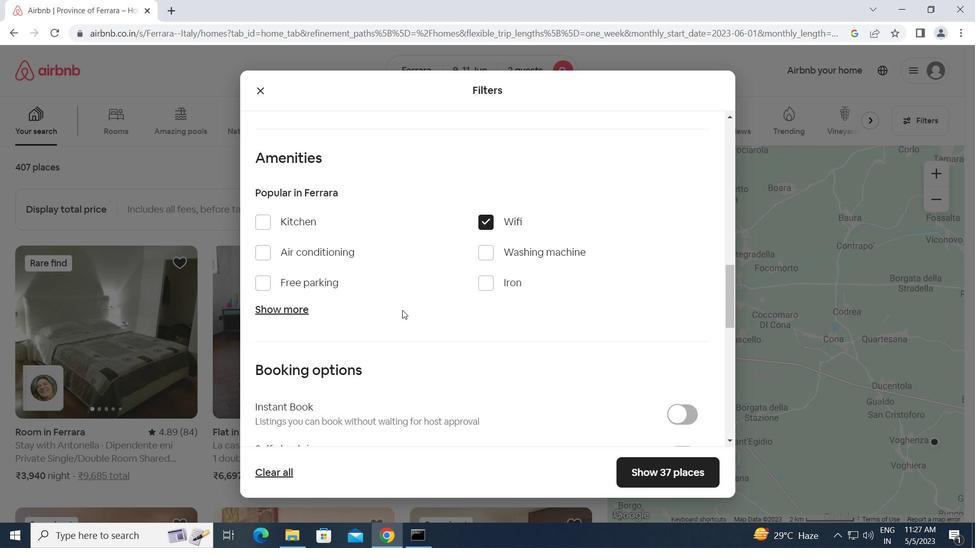 
Action: Mouse scrolled (402, 309) with delta (0, 0)
Screenshot: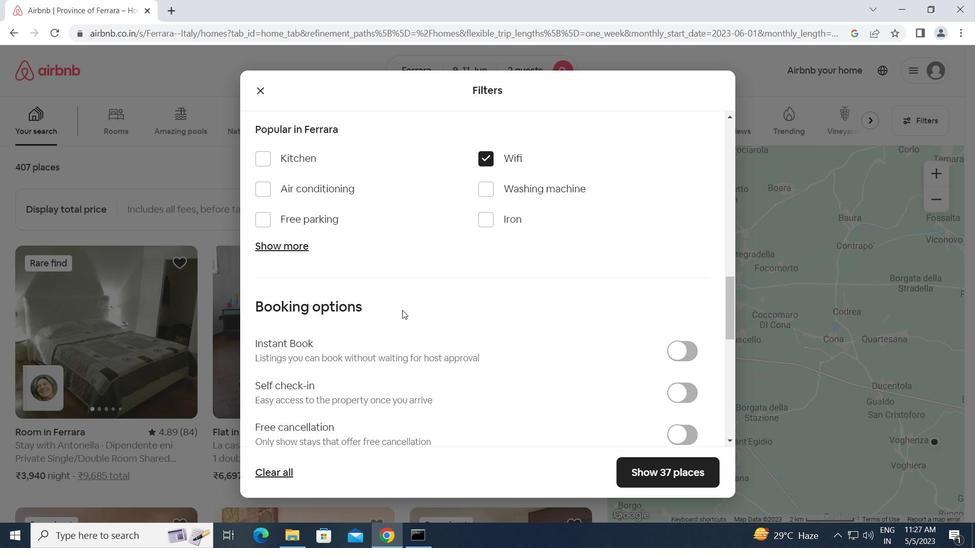 
Action: Mouse moved to (684, 324)
Screenshot: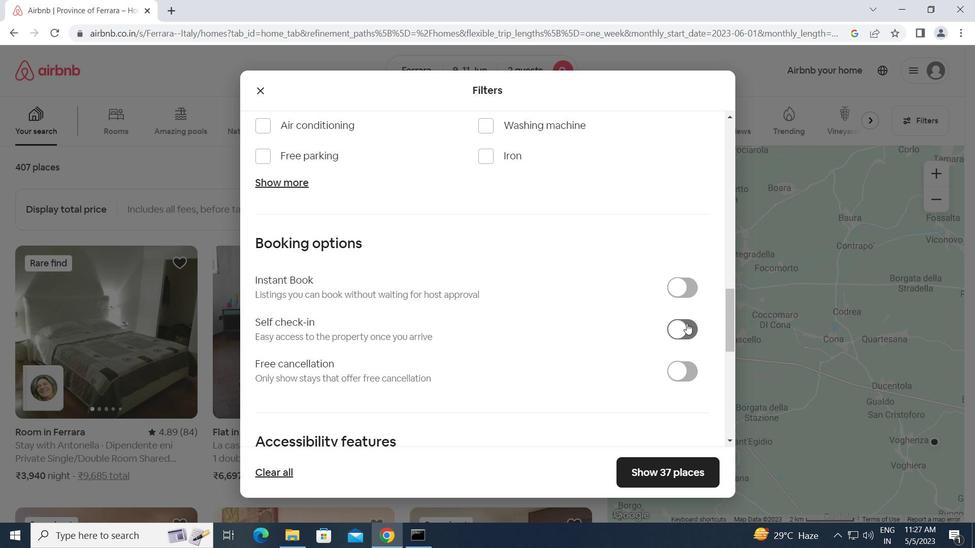 
Action: Mouse pressed left at (684, 324)
Screenshot: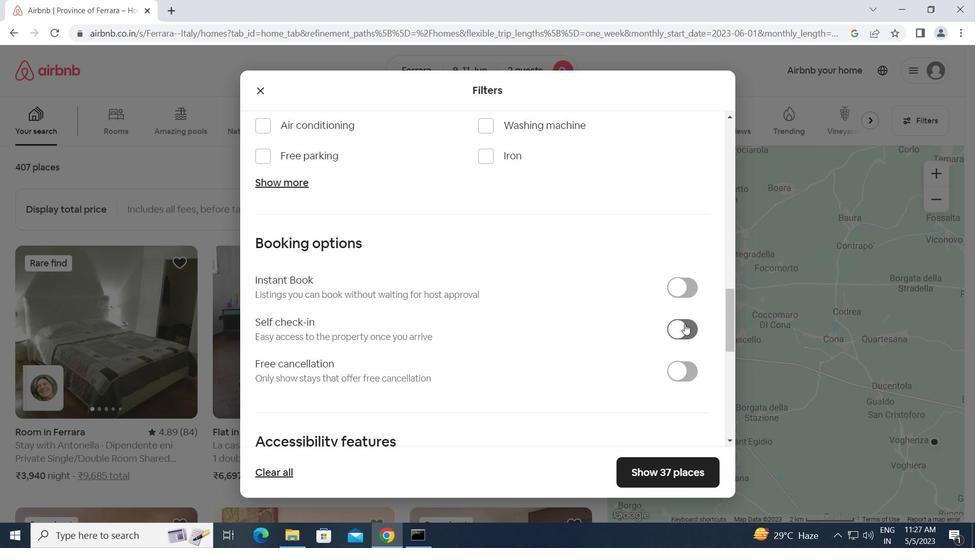 
Action: Mouse moved to (557, 360)
Screenshot: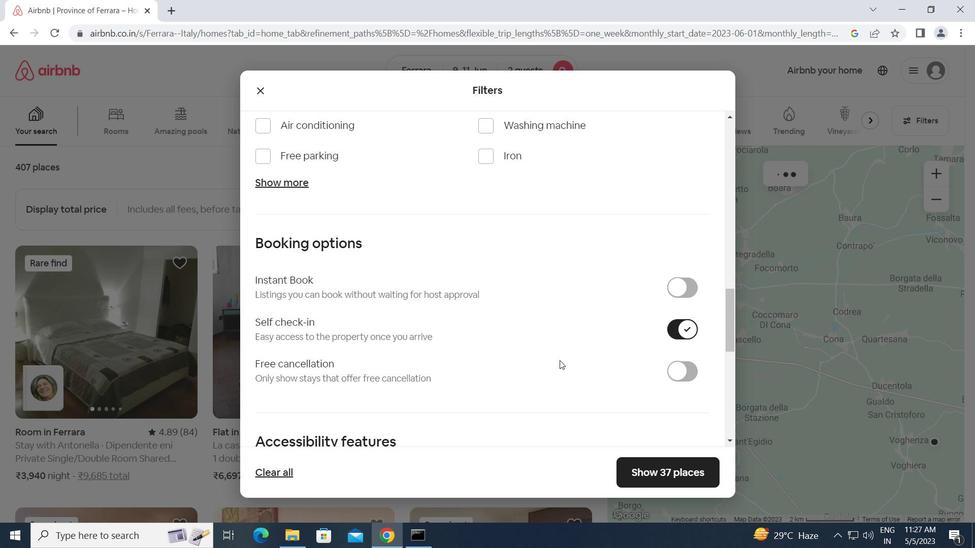 
Action: Mouse scrolled (557, 360) with delta (0, 0)
Screenshot: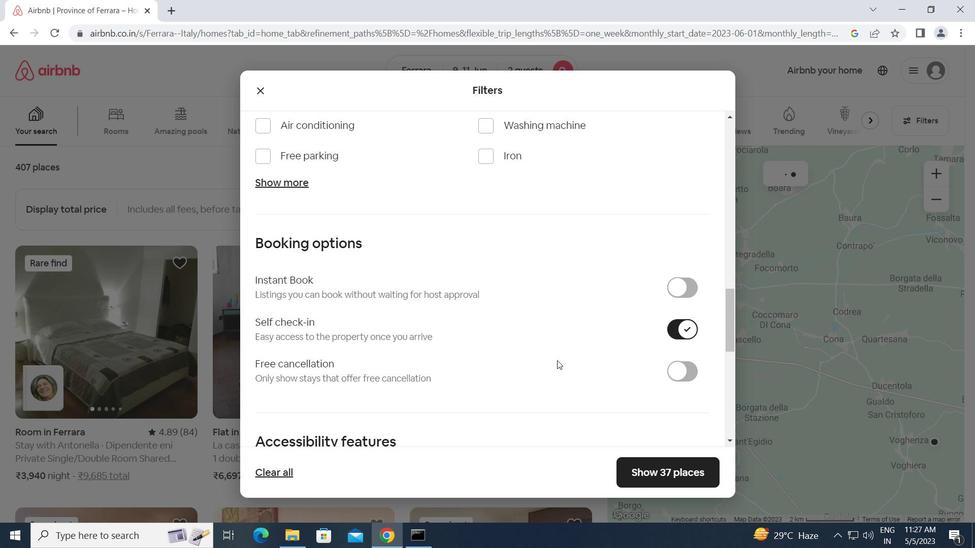 
Action: Mouse scrolled (557, 360) with delta (0, 0)
Screenshot: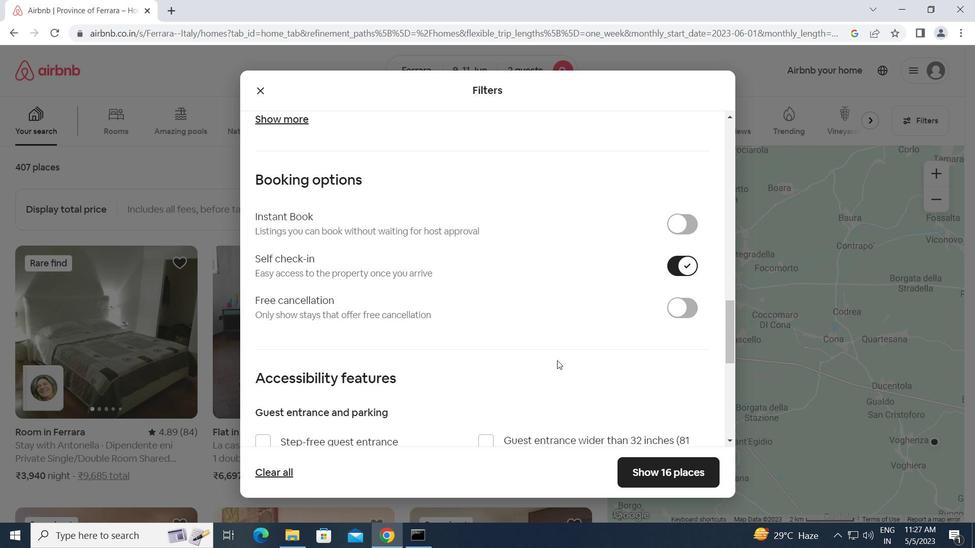 
Action: Mouse scrolled (557, 360) with delta (0, 0)
Screenshot: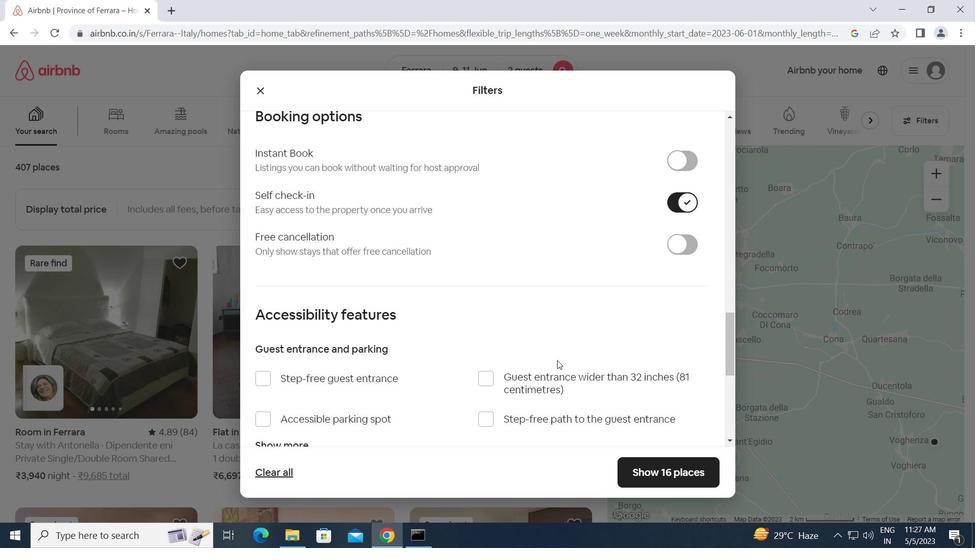
Action: Mouse scrolled (557, 360) with delta (0, 0)
Screenshot: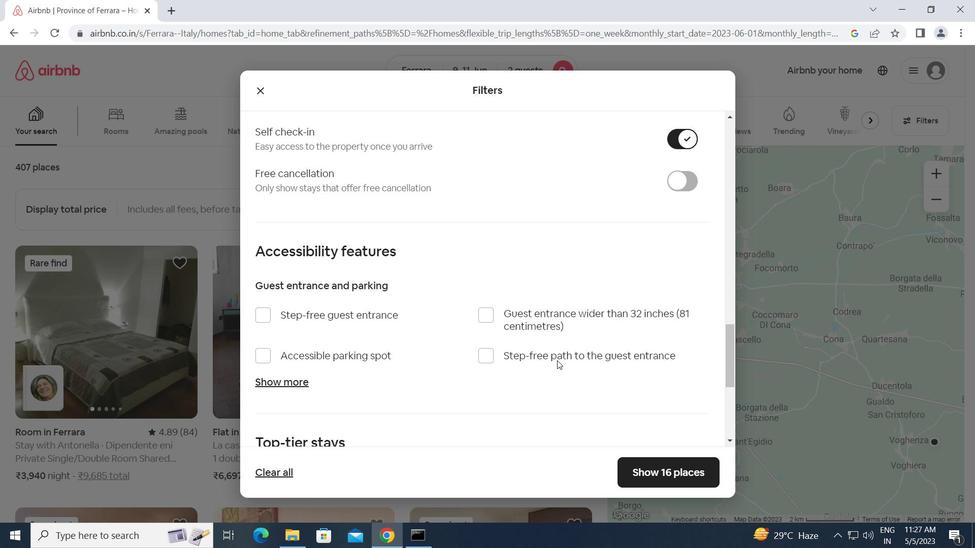 
Action: Mouse scrolled (557, 360) with delta (0, 0)
Screenshot: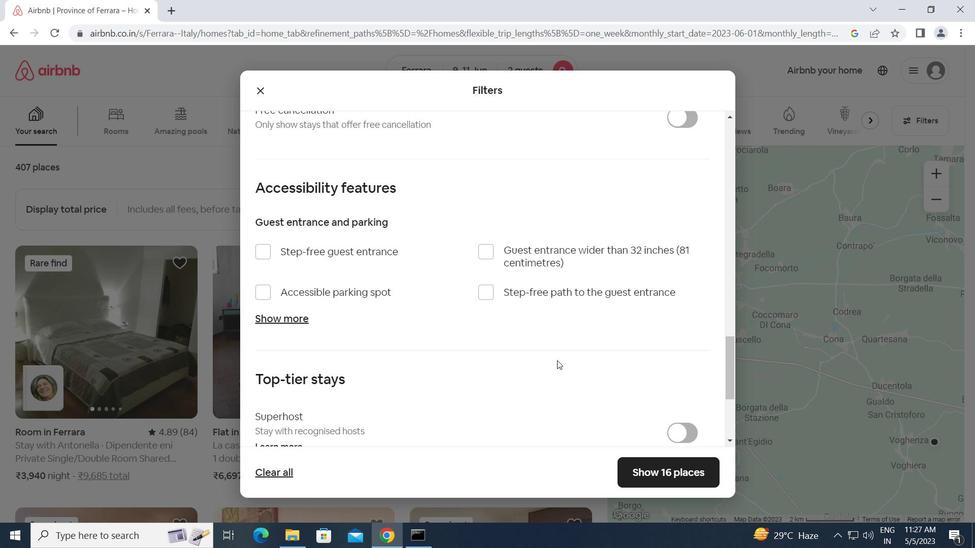 
Action: Mouse scrolled (557, 360) with delta (0, 0)
Screenshot: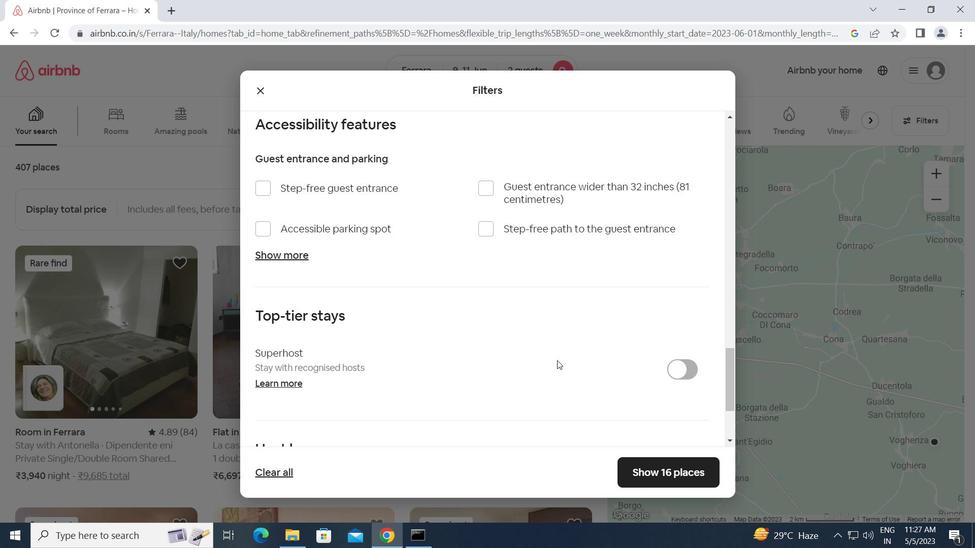 
Action: Mouse scrolled (557, 360) with delta (0, 0)
Screenshot: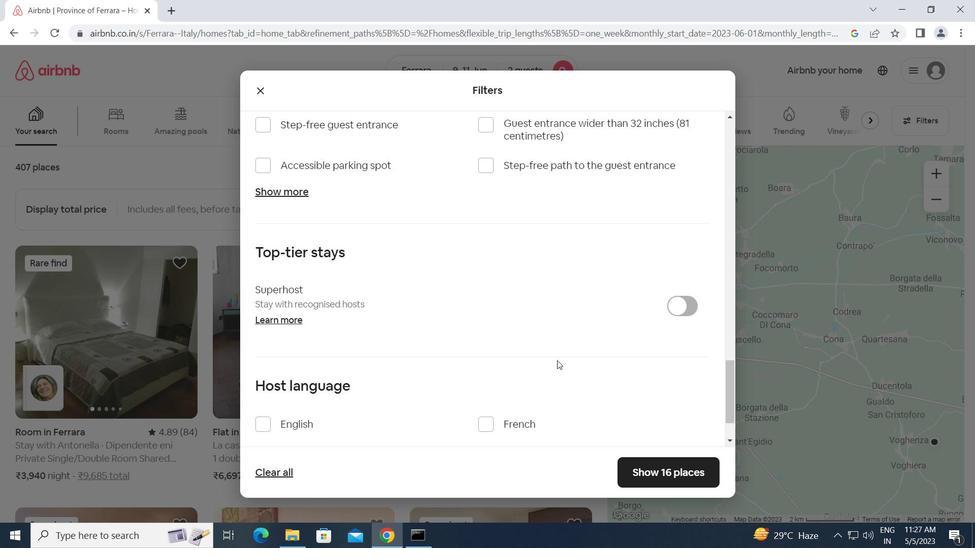 
Action: Mouse moved to (254, 359)
Screenshot: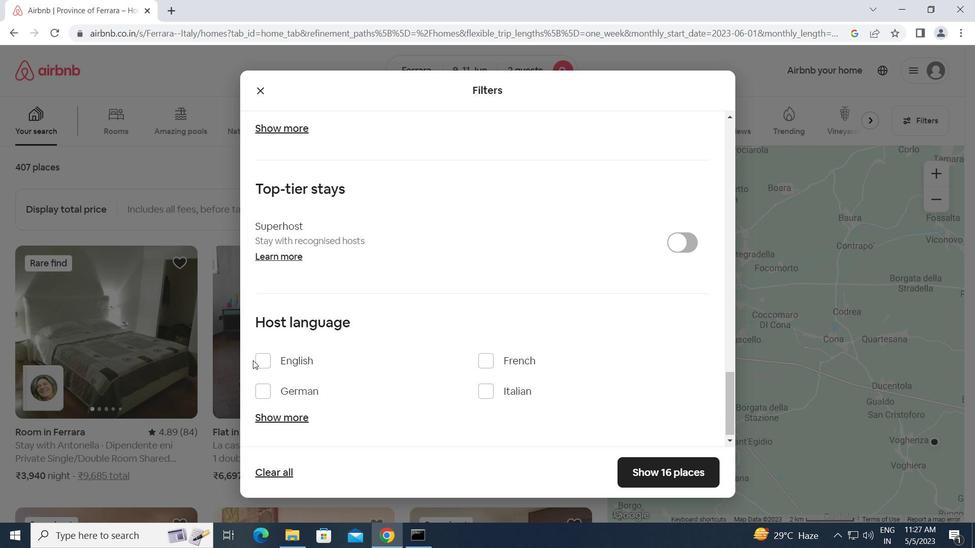 
Action: Mouse pressed left at (254, 359)
Screenshot: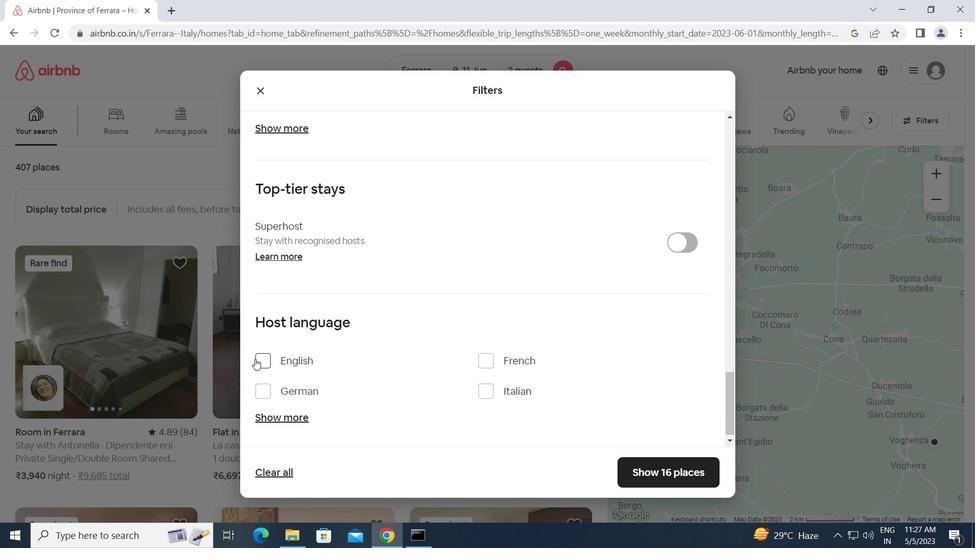 
Action: Mouse moved to (656, 470)
Screenshot: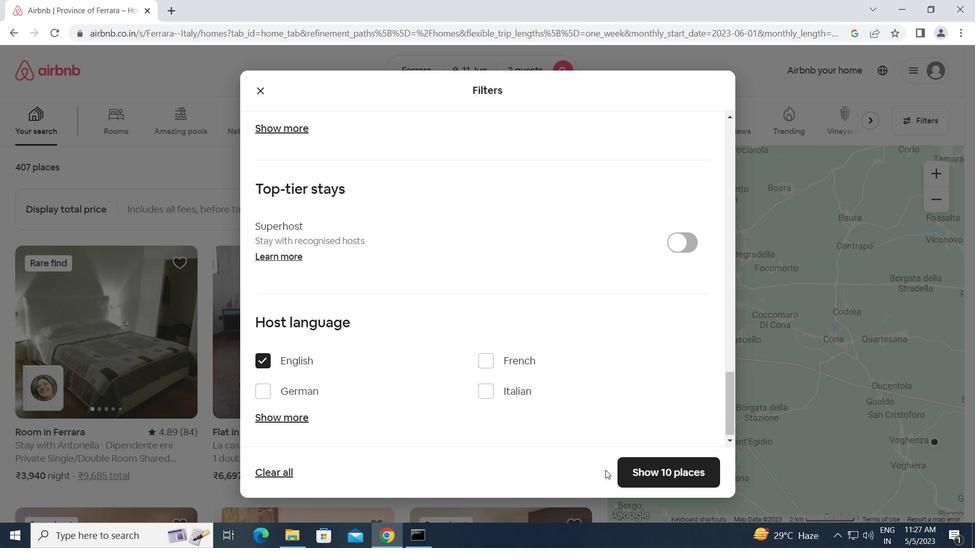
Action: Mouse pressed left at (656, 470)
Screenshot: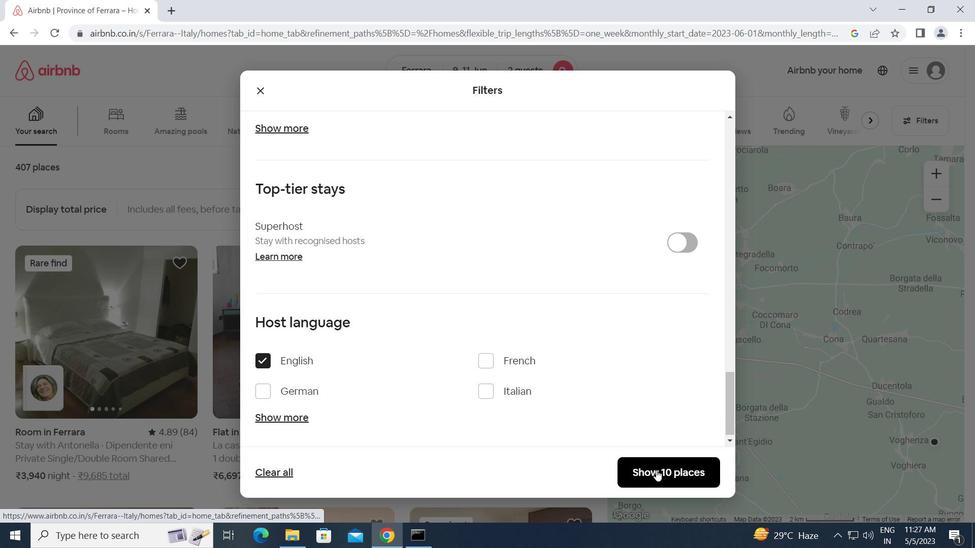 
